 Task: Create new Company, with domain: 'moneygram.com' and type: 'Other'. Add new contact for this company, with mail Id: 'Sahana34Choudhury@moneygram.com', First Name: Sahana, Last name:  Choudhury, Job Title: 'Accountant', Phone Number: '(312) 555-7892'. Change life cycle stage to  Lead and lead status to  Open. Logged in from softage.5@softage.net
Action: Mouse moved to (84, 47)
Screenshot: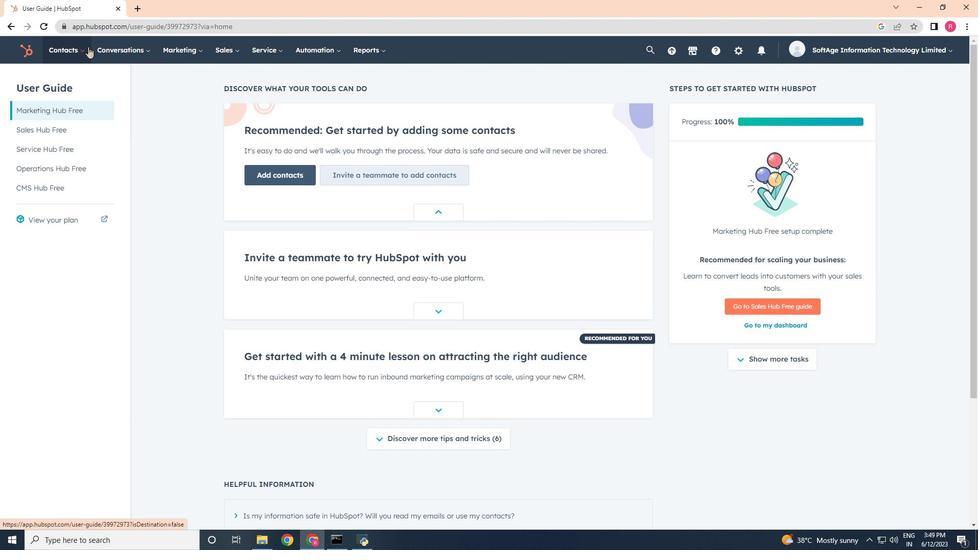 
Action: Mouse pressed left at (84, 47)
Screenshot: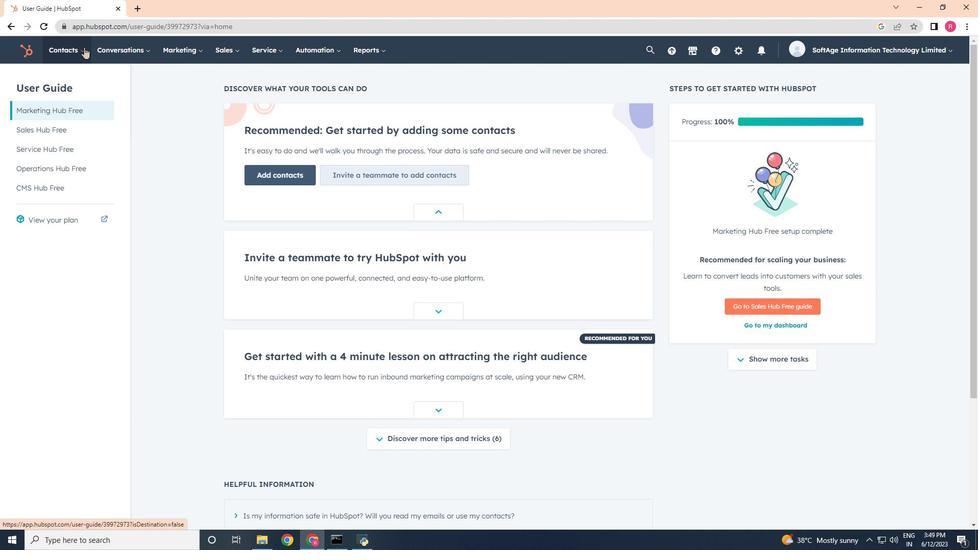 
Action: Mouse moved to (92, 98)
Screenshot: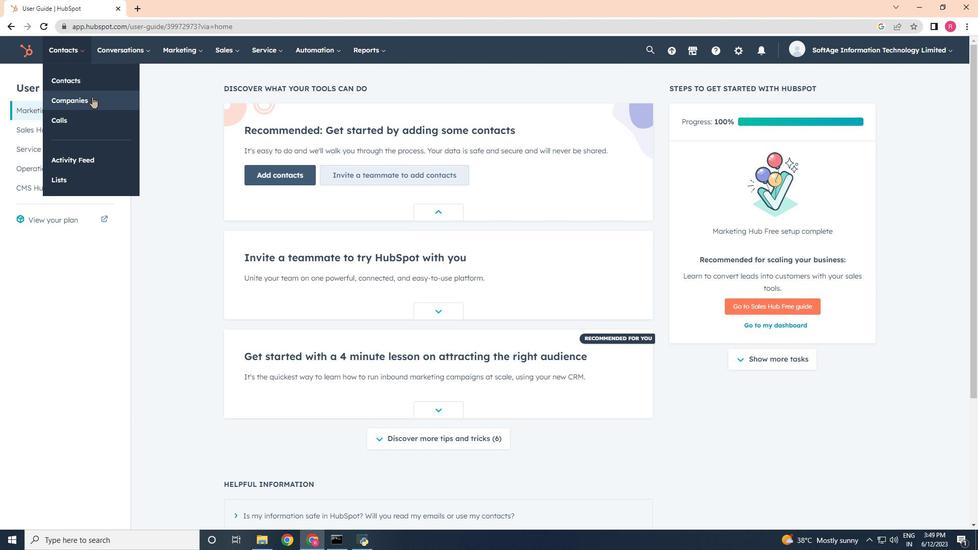 
Action: Mouse pressed left at (92, 98)
Screenshot: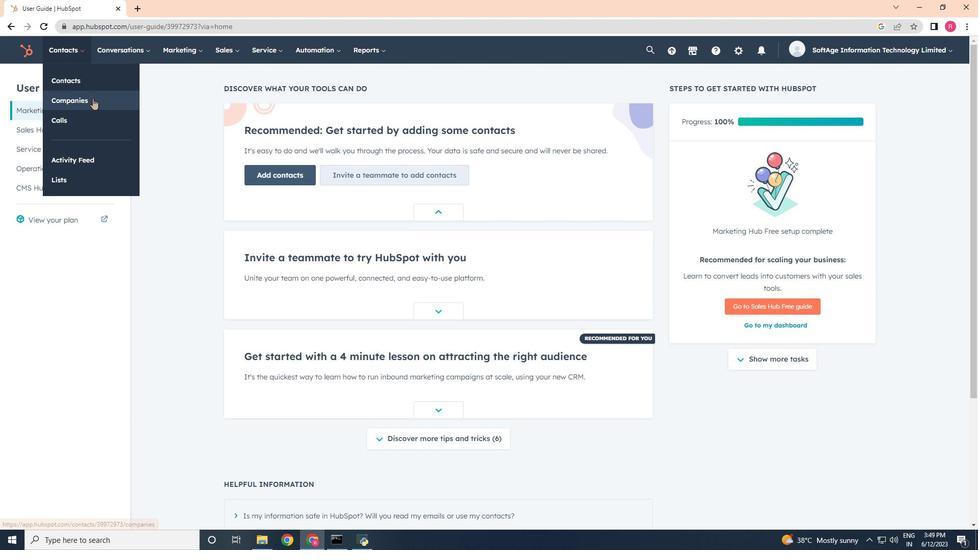 
Action: Mouse moved to (908, 84)
Screenshot: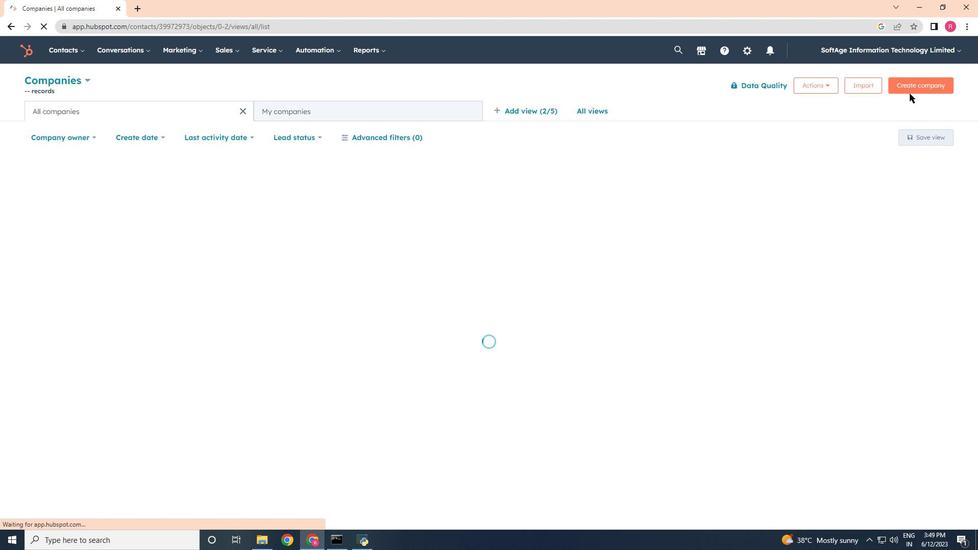 
Action: Mouse pressed left at (908, 84)
Screenshot: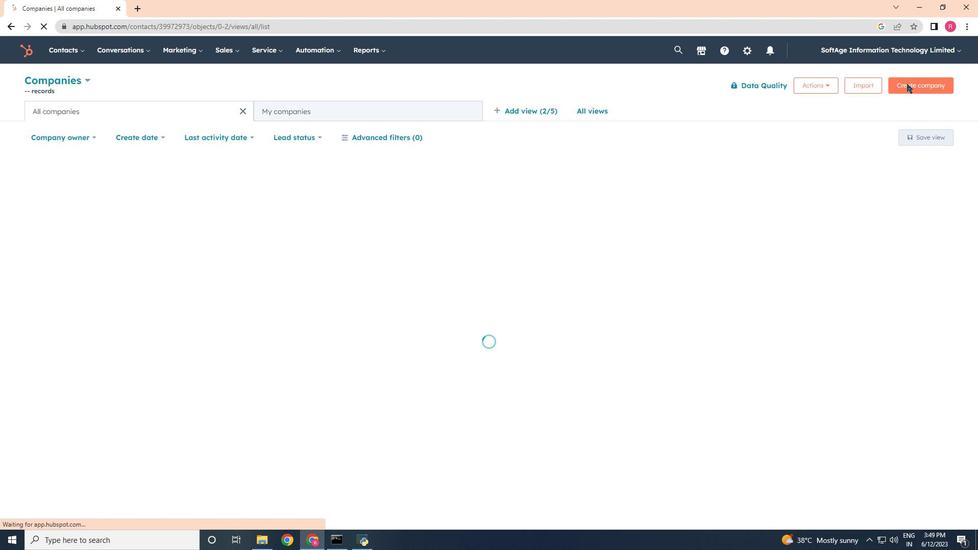 
Action: Mouse moved to (918, 84)
Screenshot: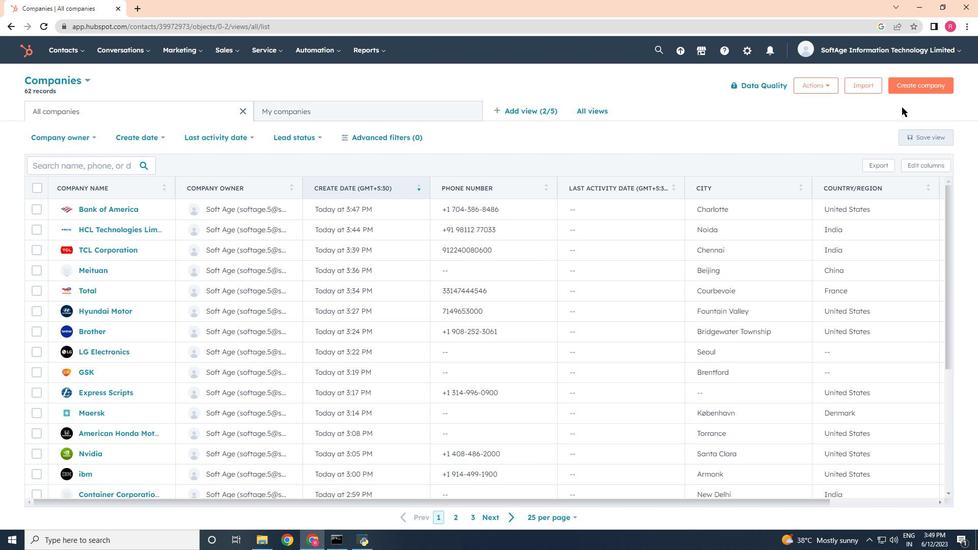 
Action: Mouse pressed left at (918, 84)
Screenshot: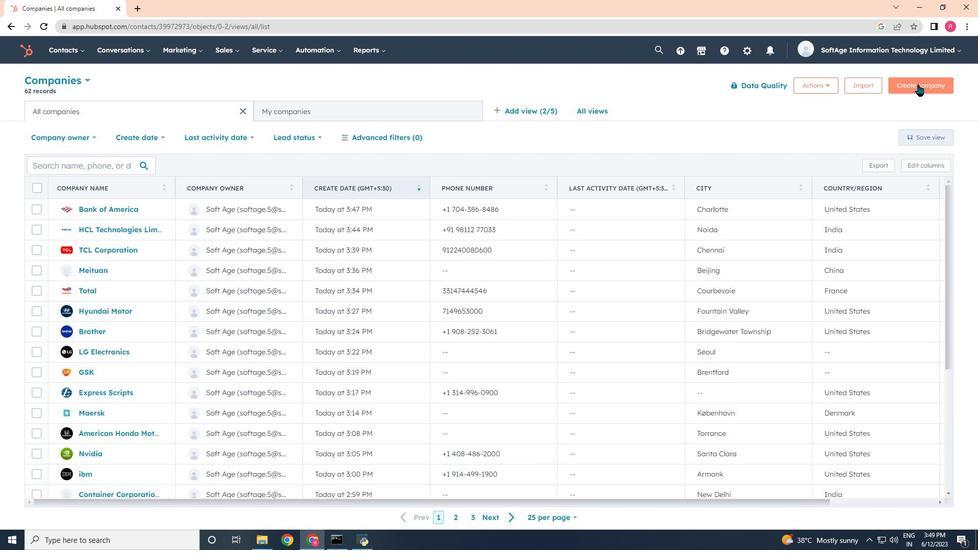 
Action: Mouse moved to (761, 127)
Screenshot: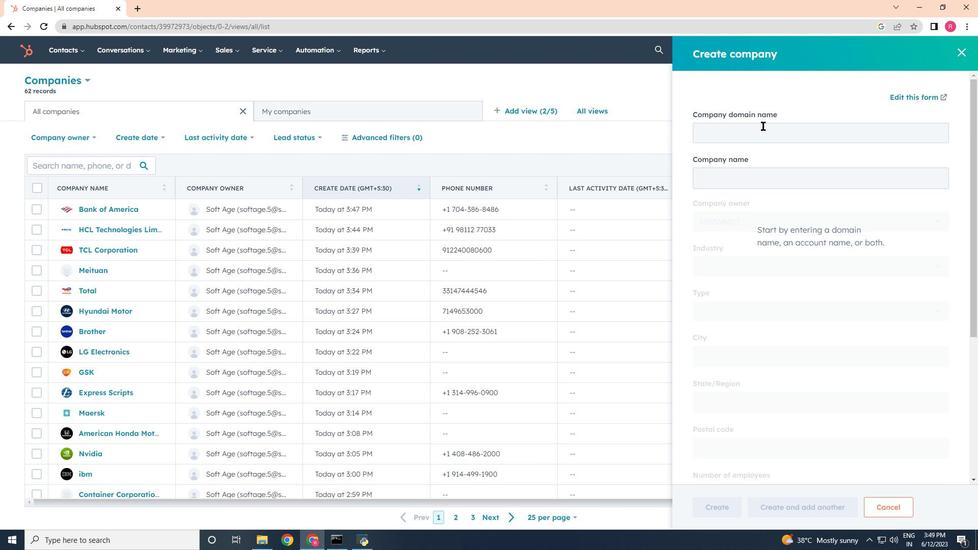 
Action: Mouse pressed left at (761, 127)
Screenshot: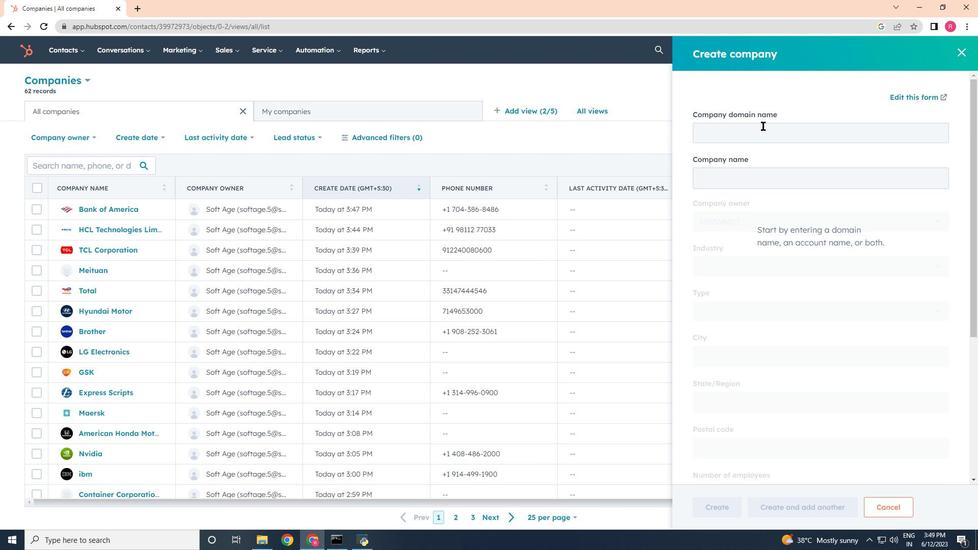 
Action: Mouse moved to (760, 127)
Screenshot: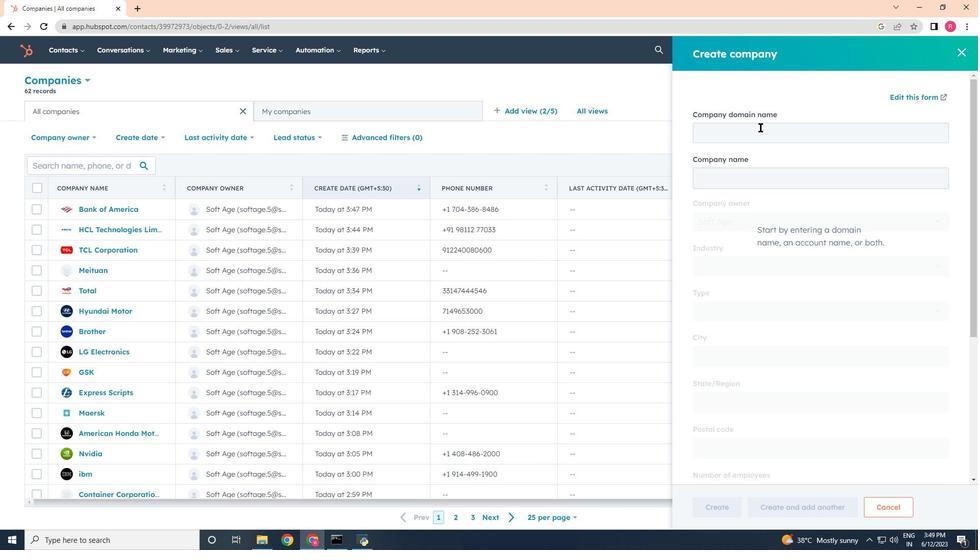 
Action: Key pressed moneygram.com
Screenshot: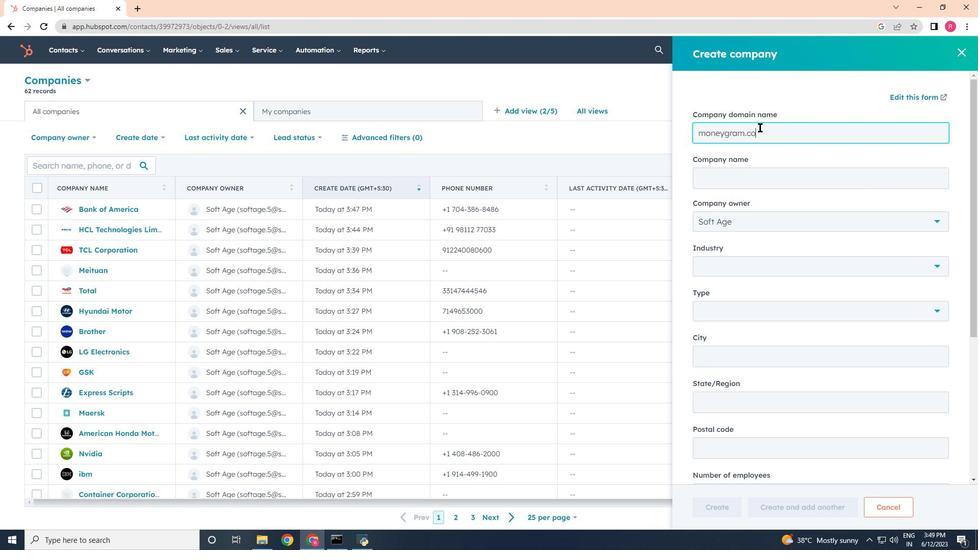 
Action: Mouse moved to (742, 309)
Screenshot: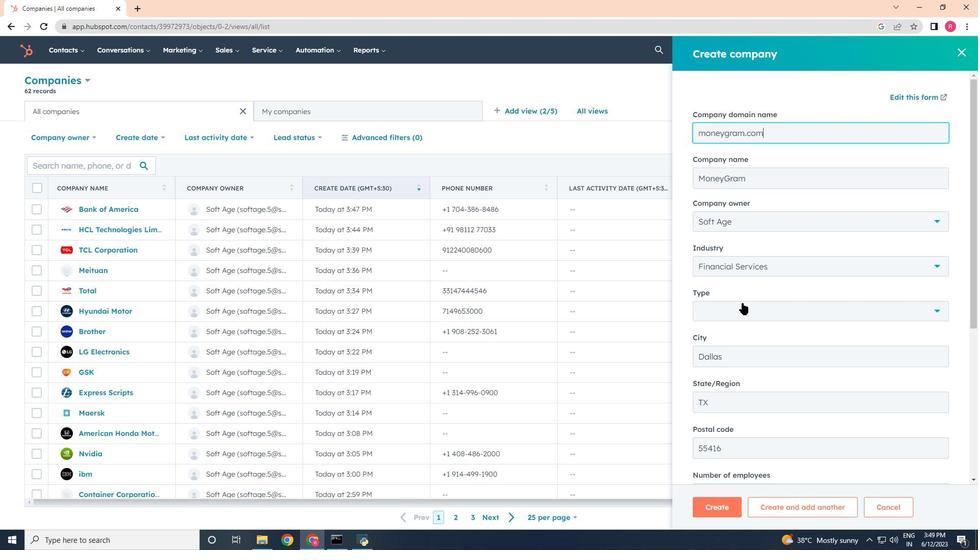 
Action: Mouse pressed left at (742, 309)
Screenshot: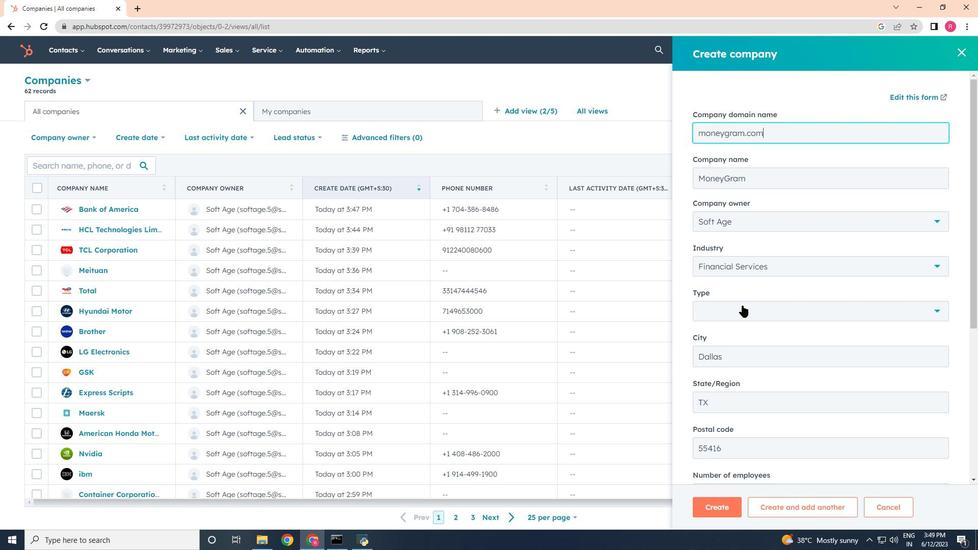 
Action: Mouse moved to (732, 433)
Screenshot: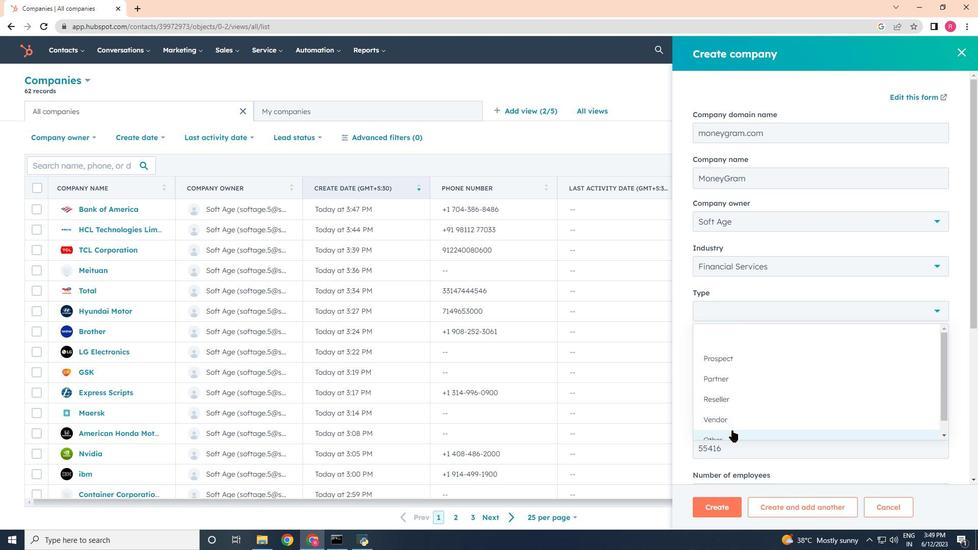
Action: Mouse pressed left at (732, 433)
Screenshot: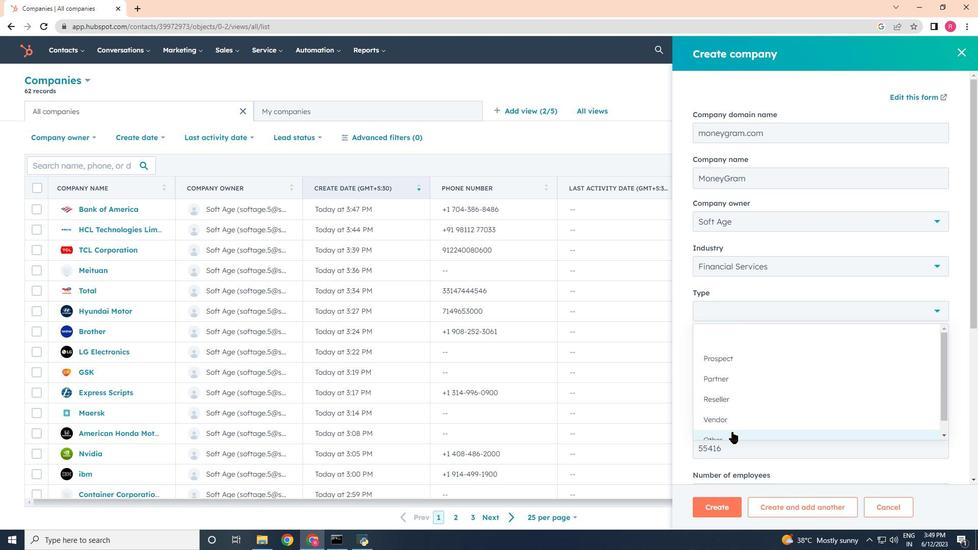 
Action: Mouse moved to (743, 374)
Screenshot: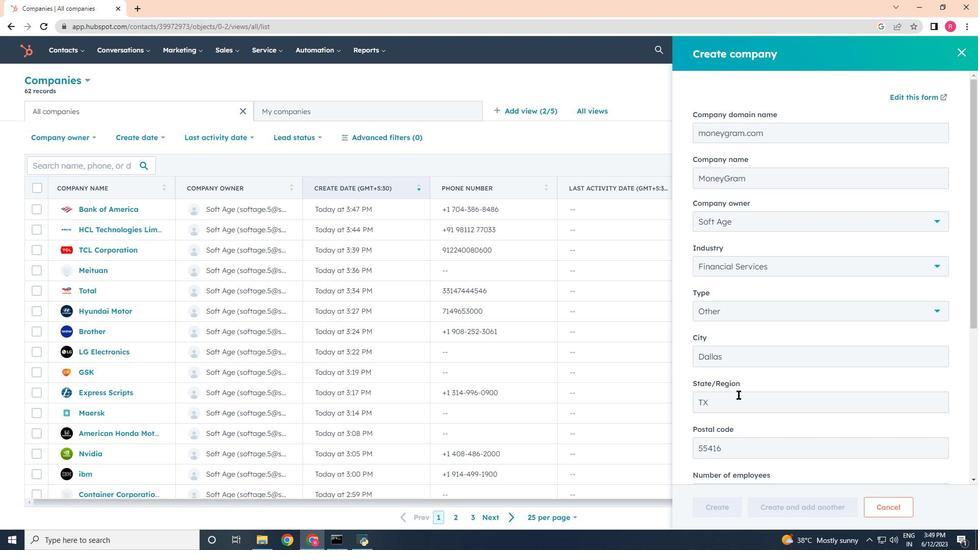 
Action: Mouse scrolled (743, 374) with delta (0, 0)
Screenshot: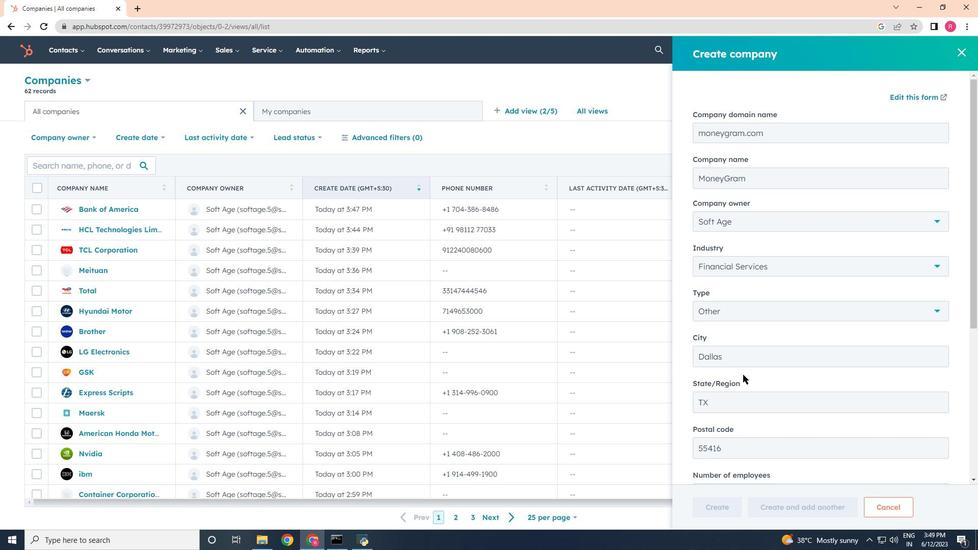 
Action: Mouse scrolled (743, 374) with delta (0, 0)
Screenshot: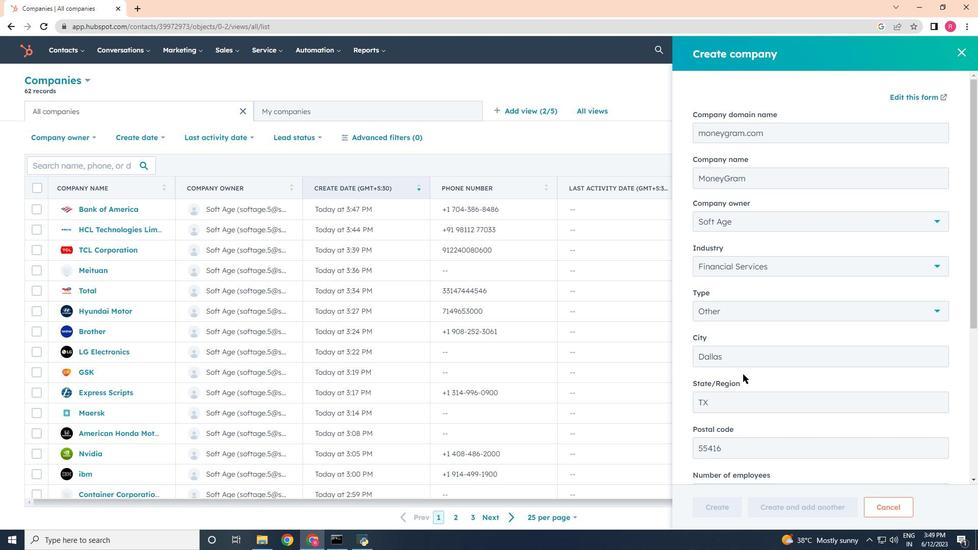 
Action: Mouse scrolled (743, 374) with delta (0, 0)
Screenshot: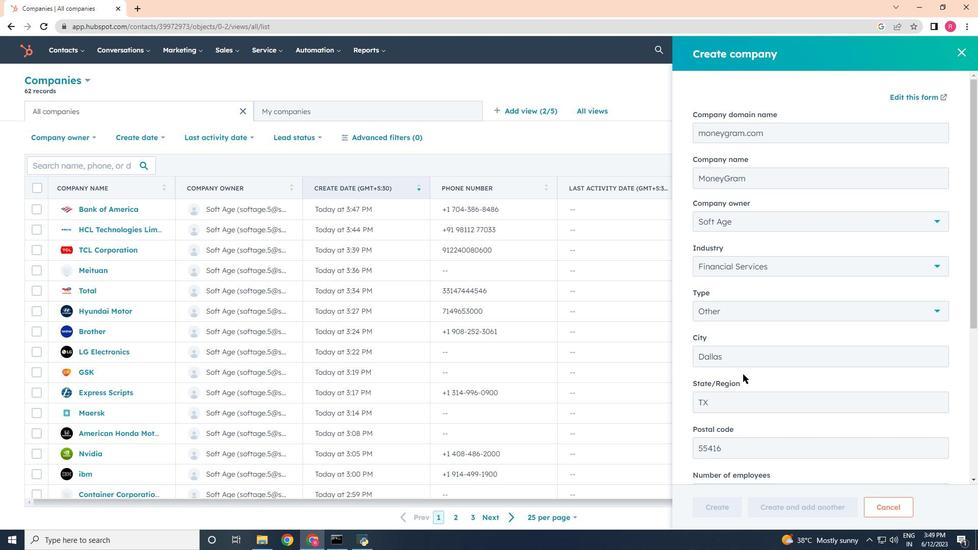 
Action: Mouse scrolled (743, 374) with delta (0, 0)
Screenshot: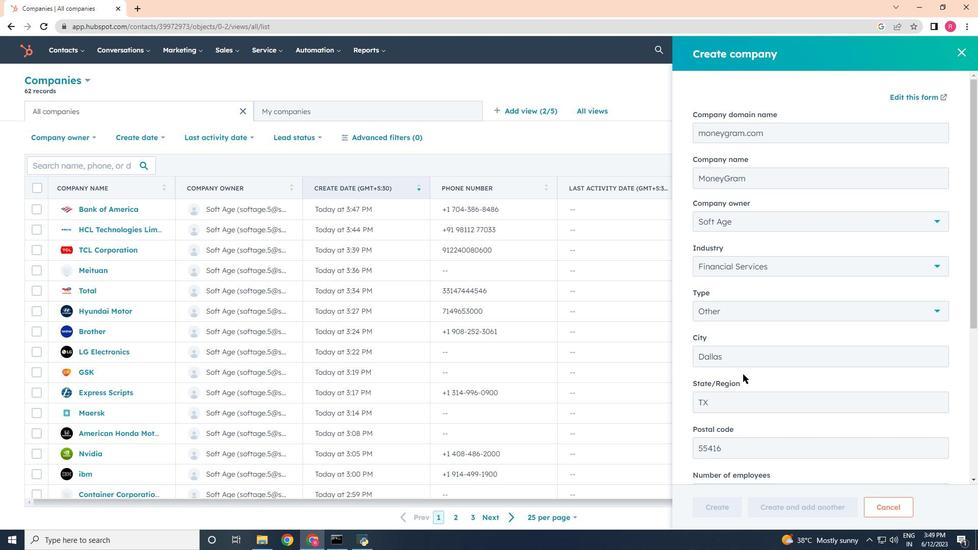 
Action: Mouse scrolled (743, 374) with delta (0, 0)
Screenshot: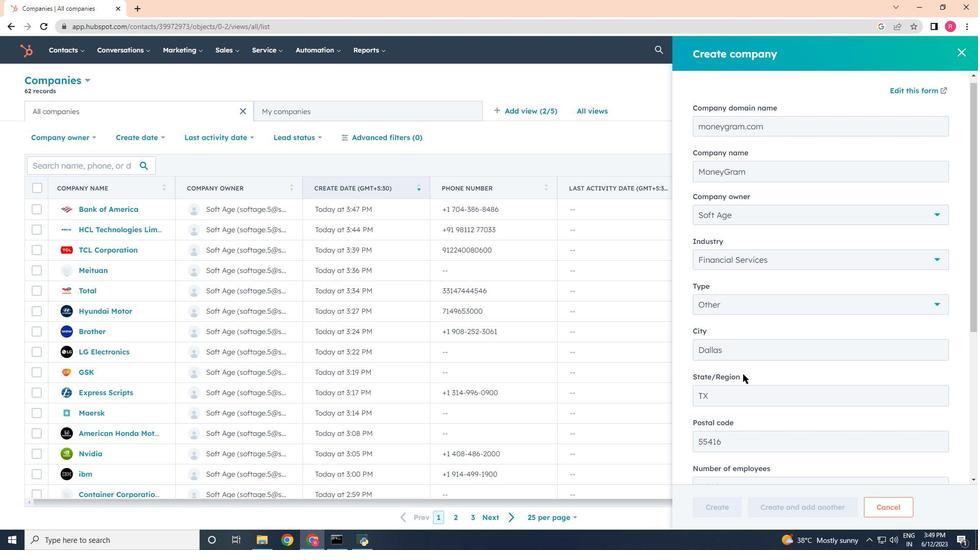 
Action: Mouse scrolled (743, 374) with delta (0, 0)
Screenshot: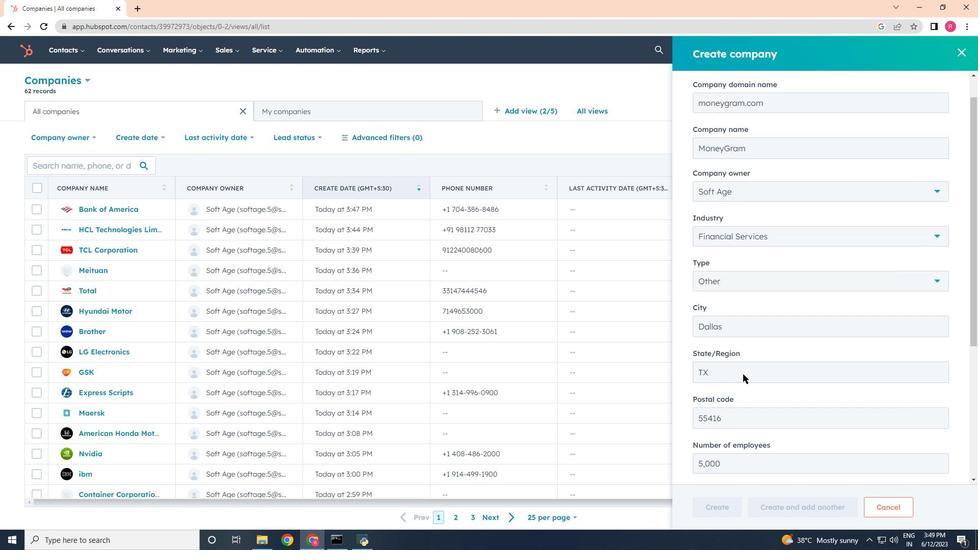 
Action: Mouse moved to (778, 474)
Screenshot: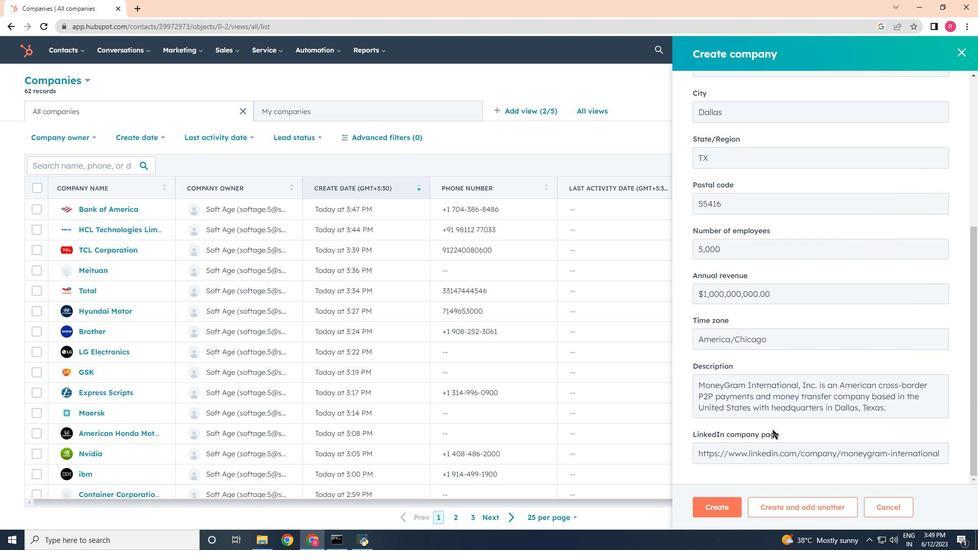 
Action: Mouse scrolled (778, 474) with delta (0, 0)
Screenshot: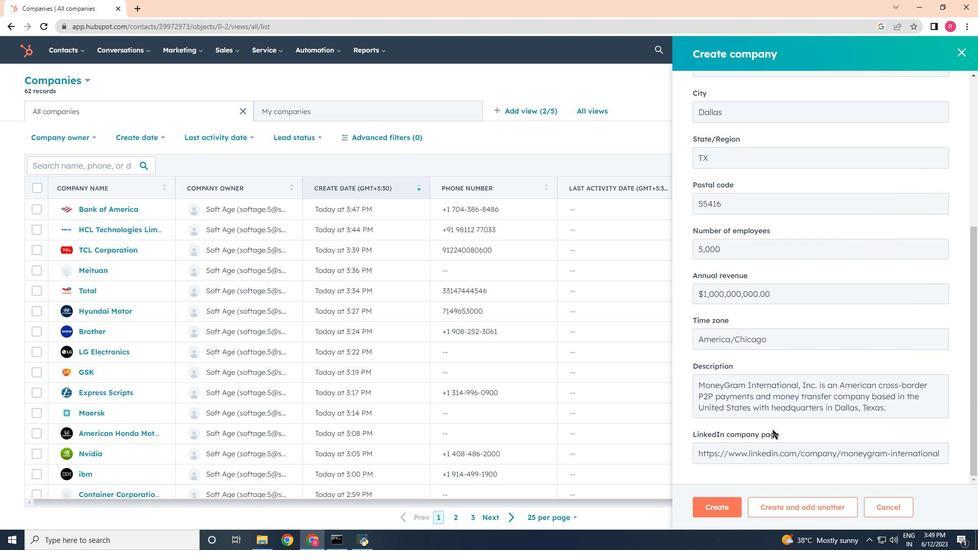 
Action: Mouse moved to (774, 474)
Screenshot: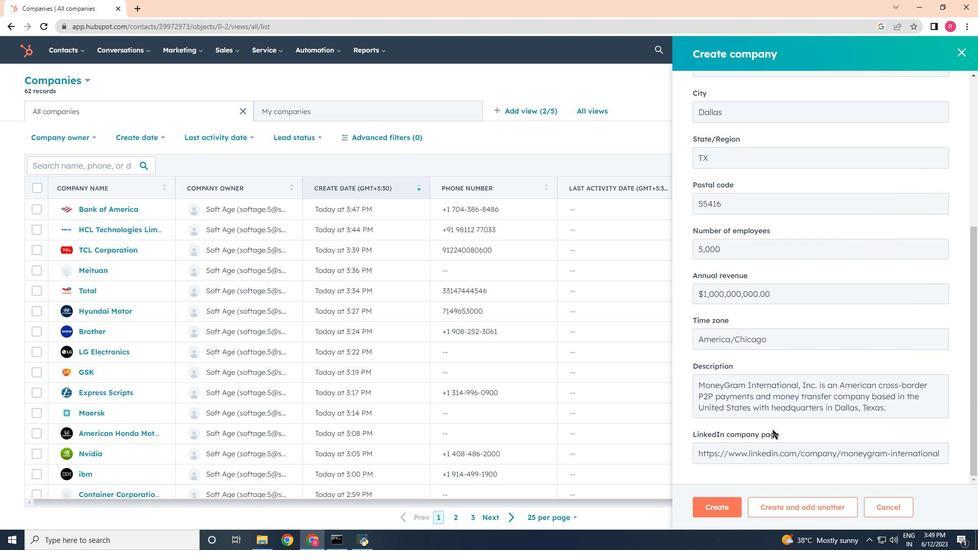 
Action: Mouse scrolled (774, 474) with delta (0, 0)
Screenshot: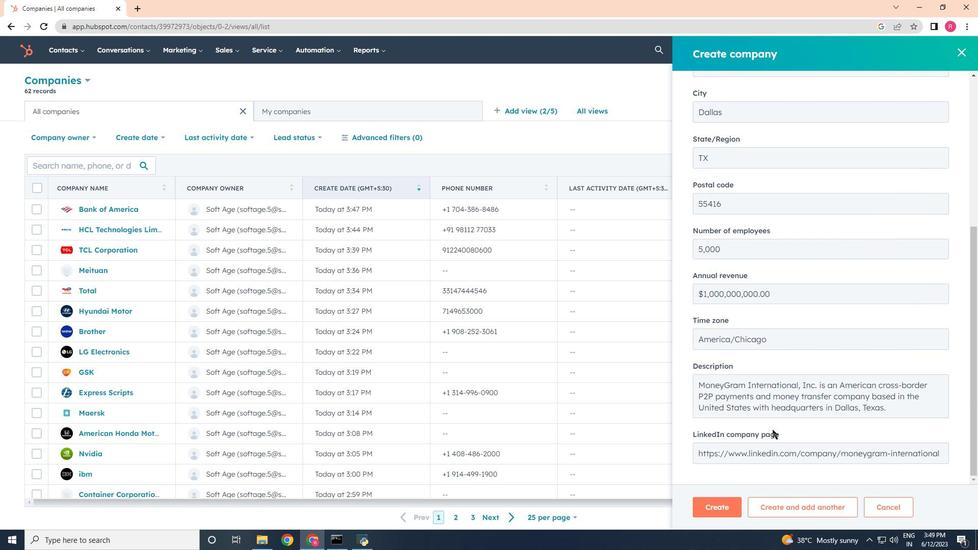 
Action: Mouse moved to (773, 474)
Screenshot: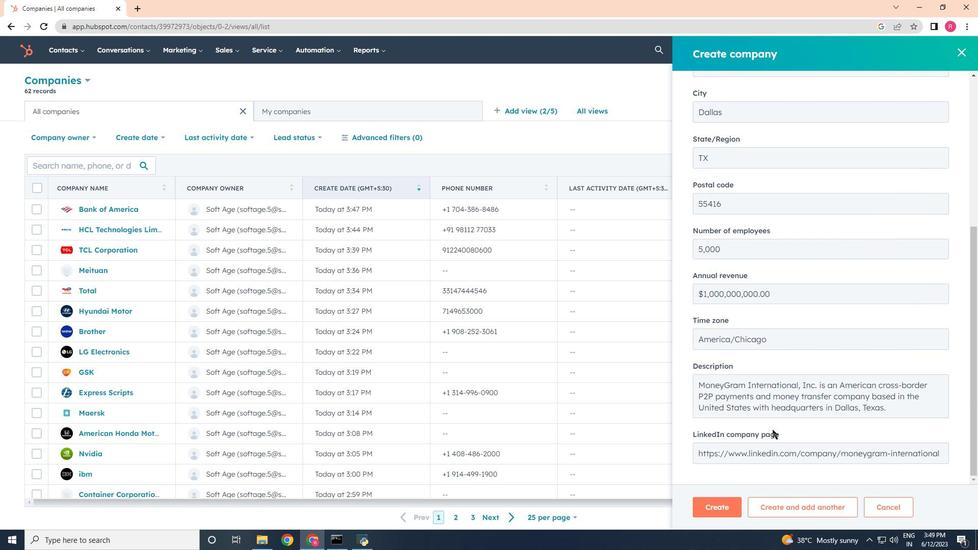 
Action: Mouse scrolled (773, 474) with delta (0, 0)
Screenshot: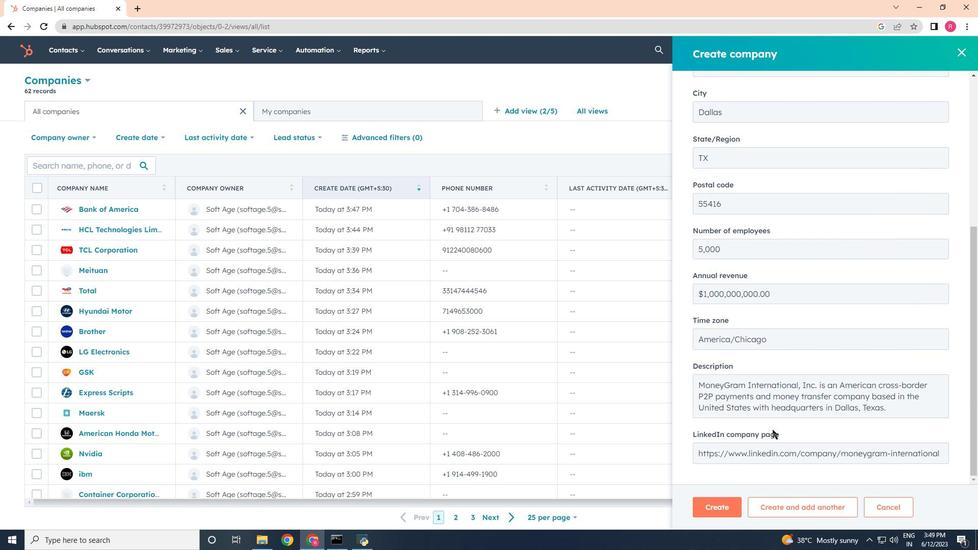 
Action: Mouse moved to (770, 475)
Screenshot: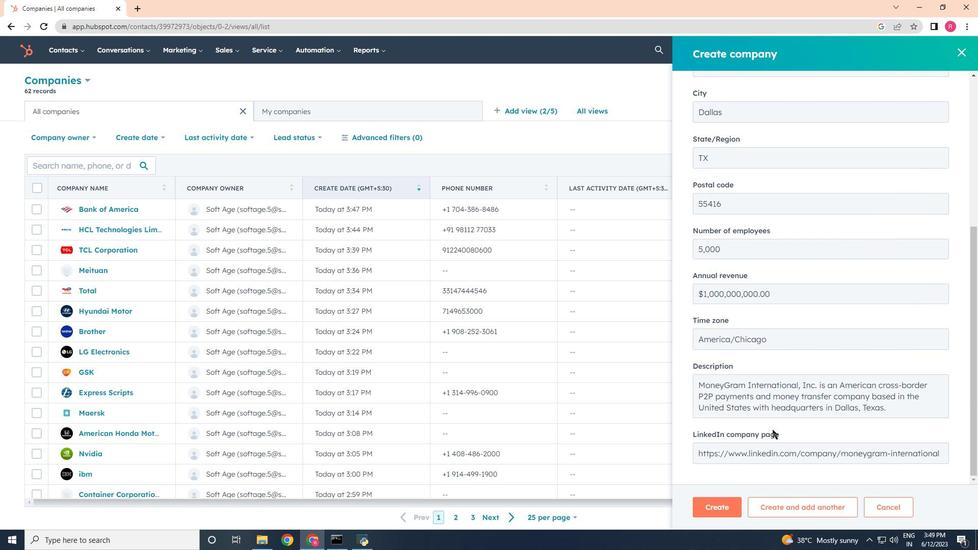 
Action: Mouse scrolled (770, 474) with delta (0, 0)
Screenshot: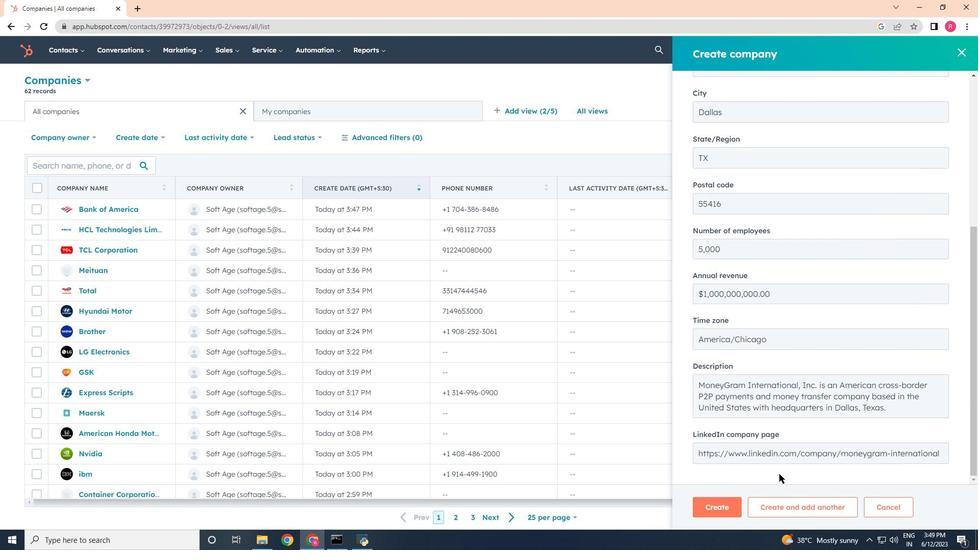 
Action: Mouse moved to (709, 510)
Screenshot: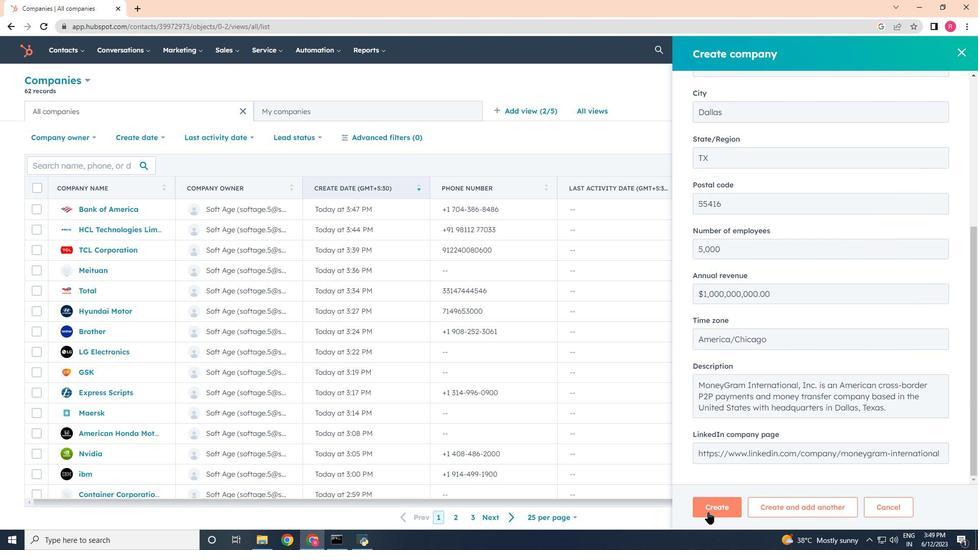 
Action: Mouse pressed left at (709, 510)
Screenshot: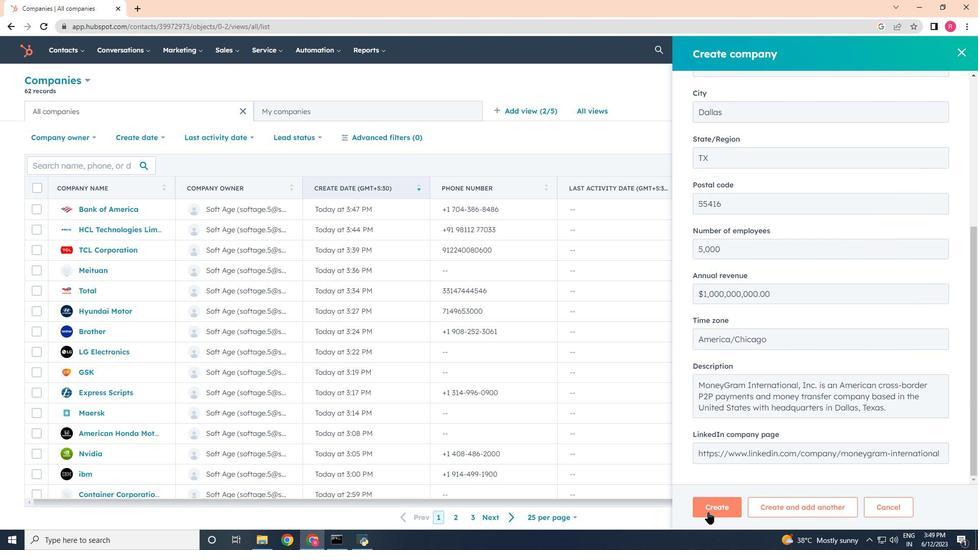 
Action: Mouse moved to (693, 331)
Screenshot: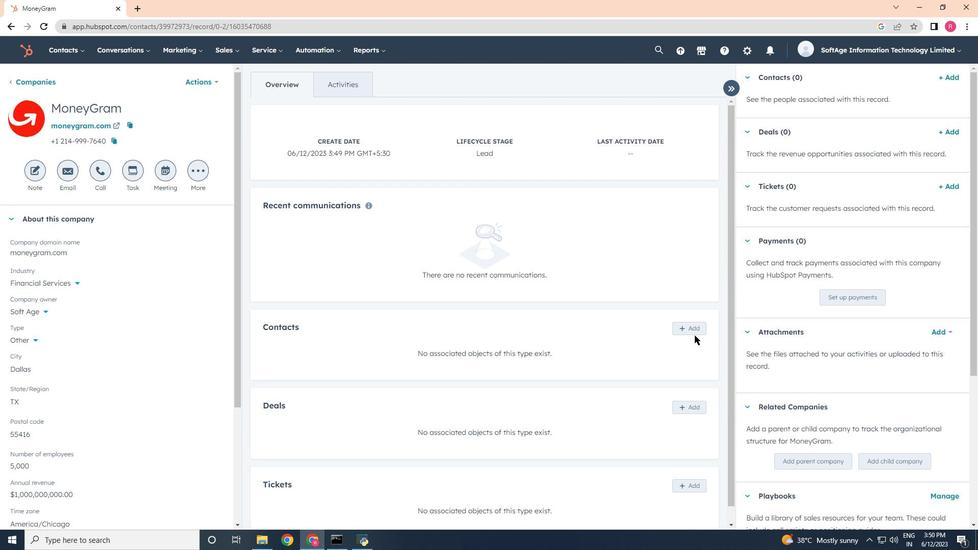 
Action: Mouse pressed left at (693, 331)
Screenshot: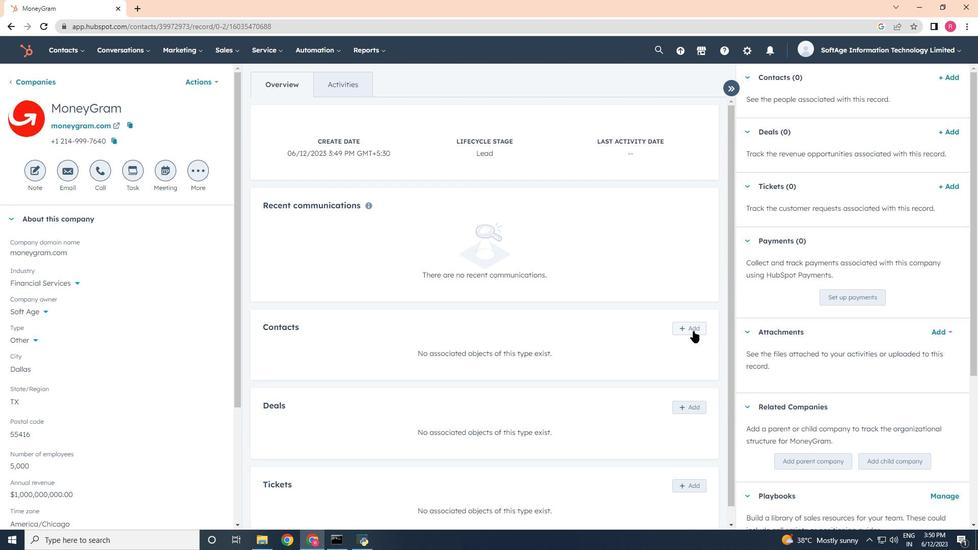 
Action: Mouse moved to (747, 115)
Screenshot: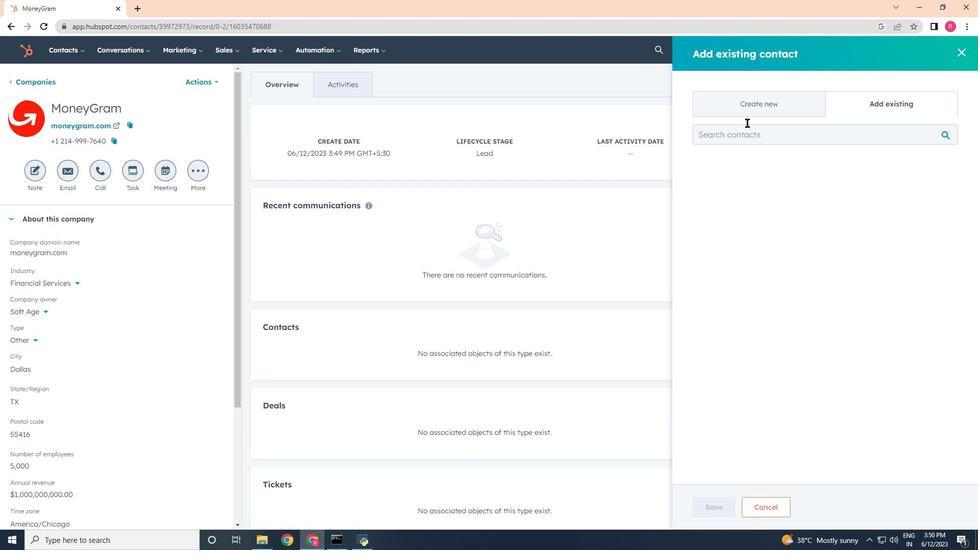 
Action: Mouse pressed left at (747, 115)
Screenshot: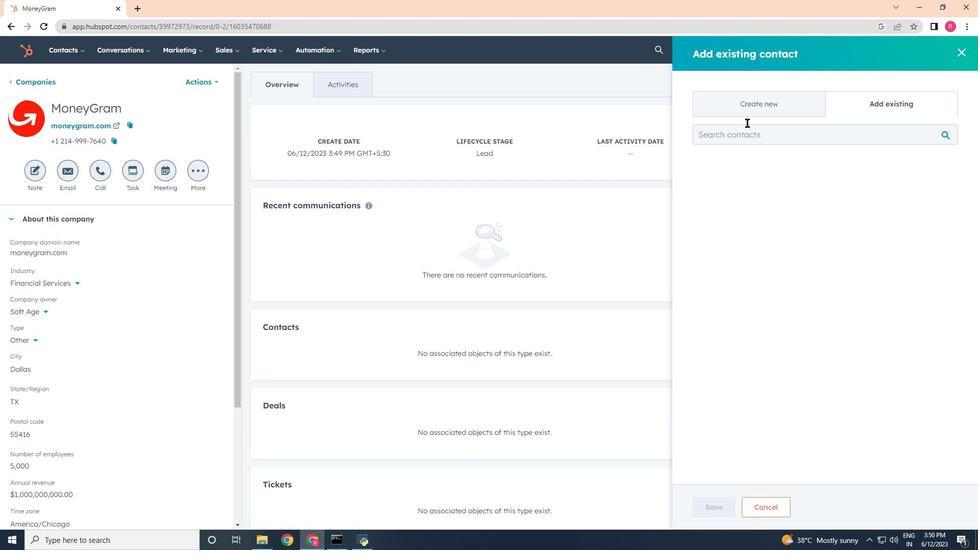 
Action: Mouse moved to (752, 172)
Screenshot: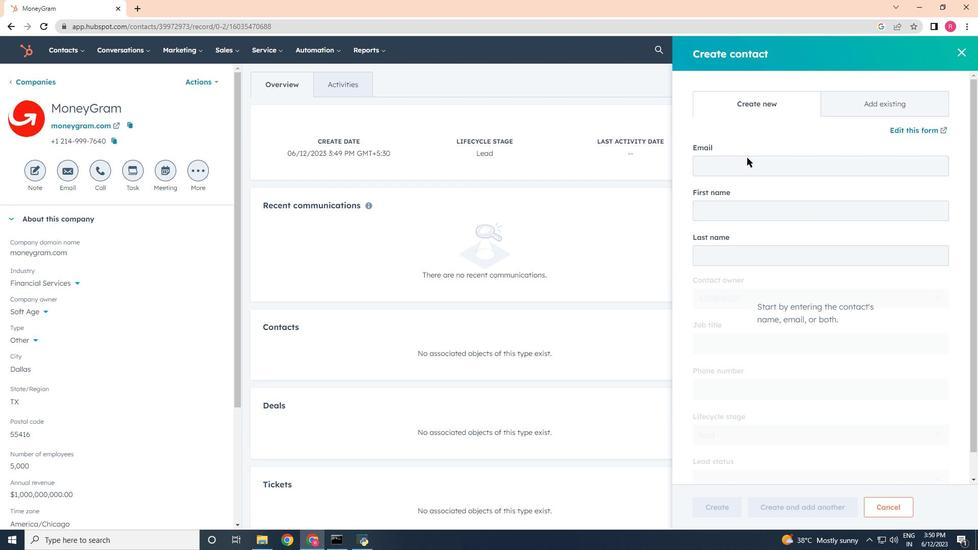 
Action: Mouse pressed left at (752, 172)
Screenshot: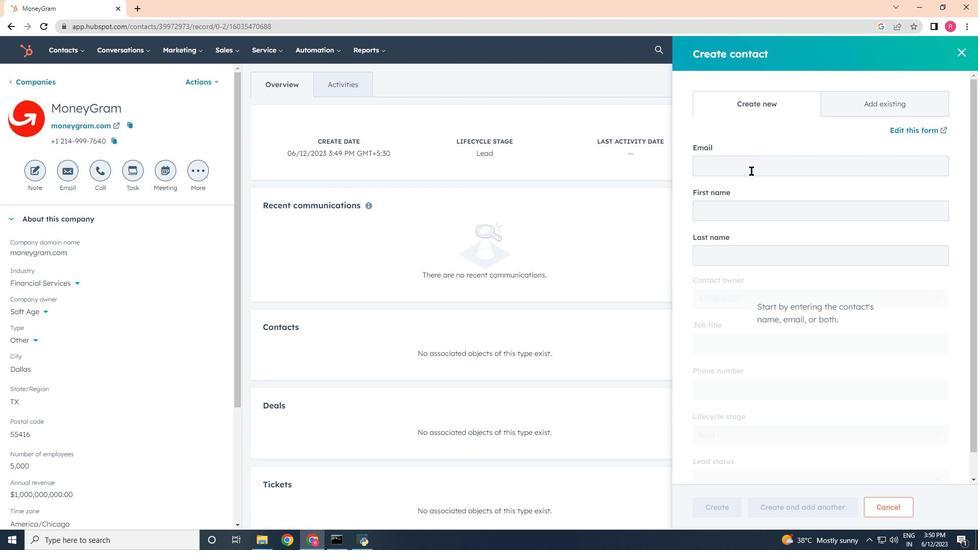 
Action: Key pressed <Key.shift>Shana<Key.backspace><Key.backspace><Key.backspace><Key.backspace>ahana34<Key.shift>Choudhury<Key.shift>@moneygram,<Key.backspace>.com
Screenshot: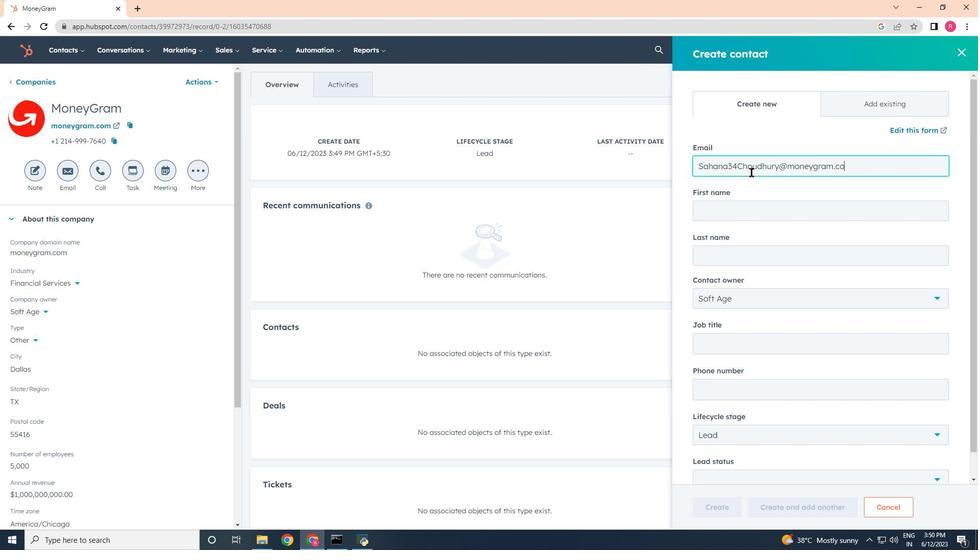 
Action: Mouse moved to (765, 215)
Screenshot: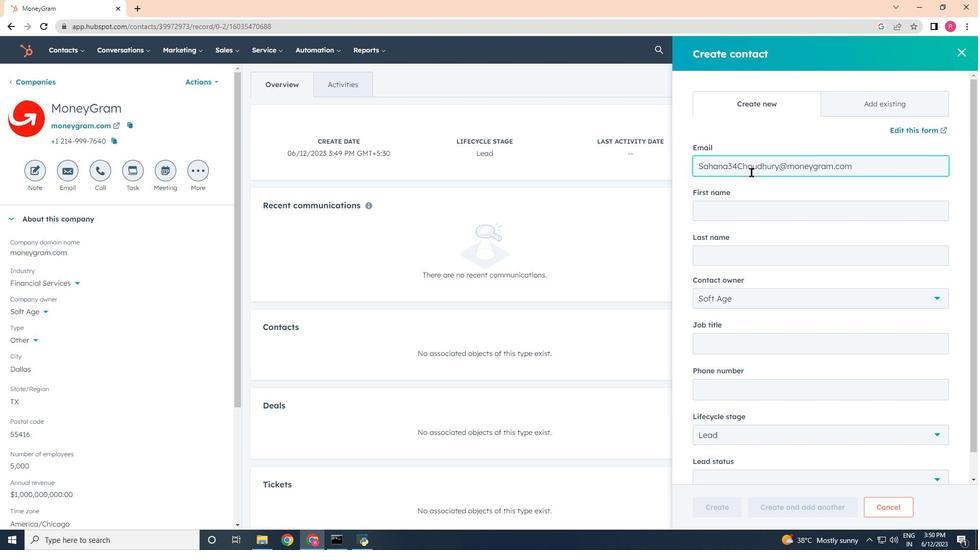 
Action: Mouse pressed left at (765, 215)
Screenshot: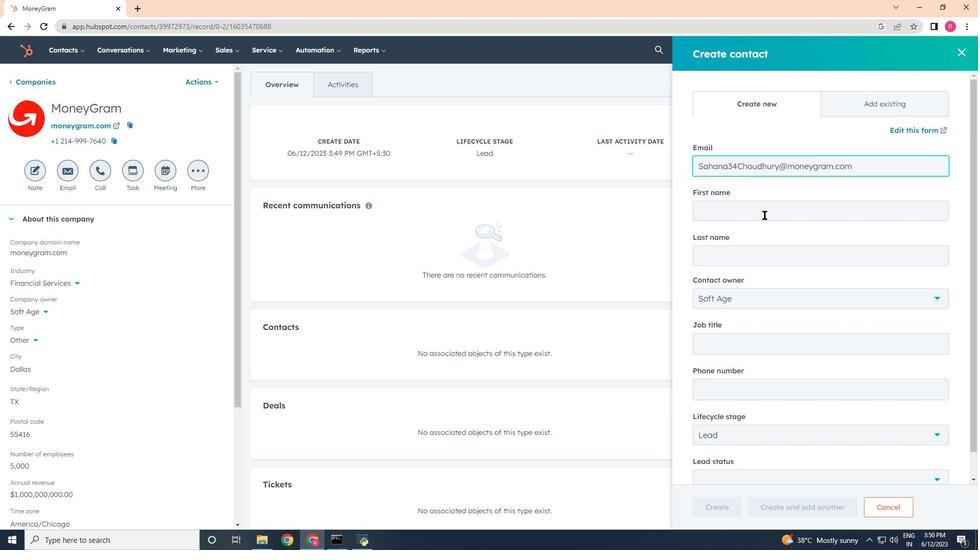 
Action: Mouse moved to (765, 215)
Screenshot: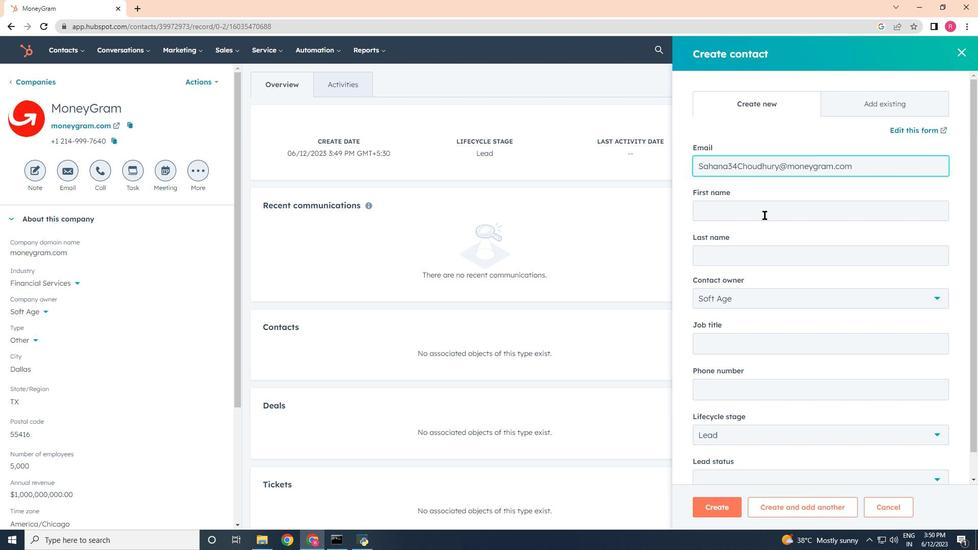 
Action: Key pressed <Key.shift>Sahaba<Key.backspace><Key.backspace>na<Key.tab><Key.shift><Key.shift><Key.shift>Choudhury
Screenshot: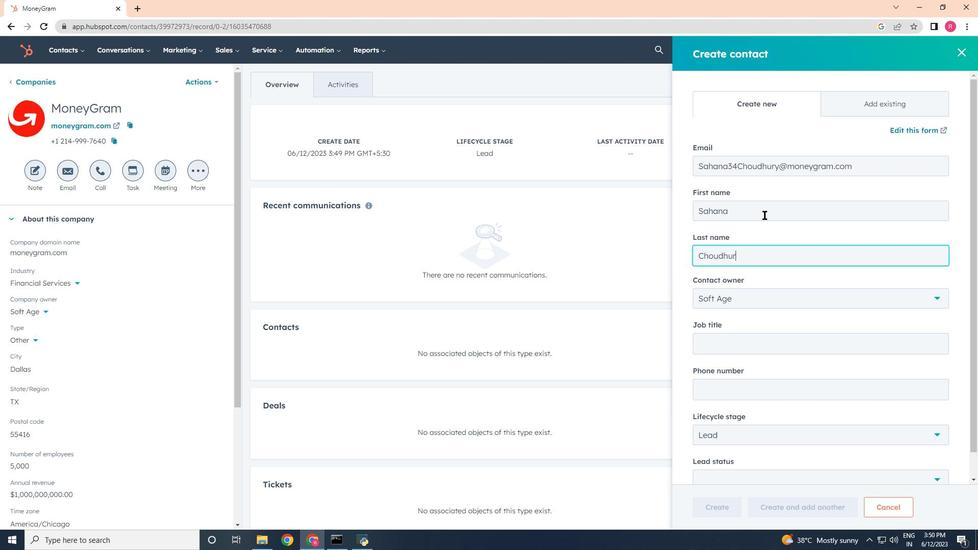 
Action: Mouse moved to (773, 347)
Screenshot: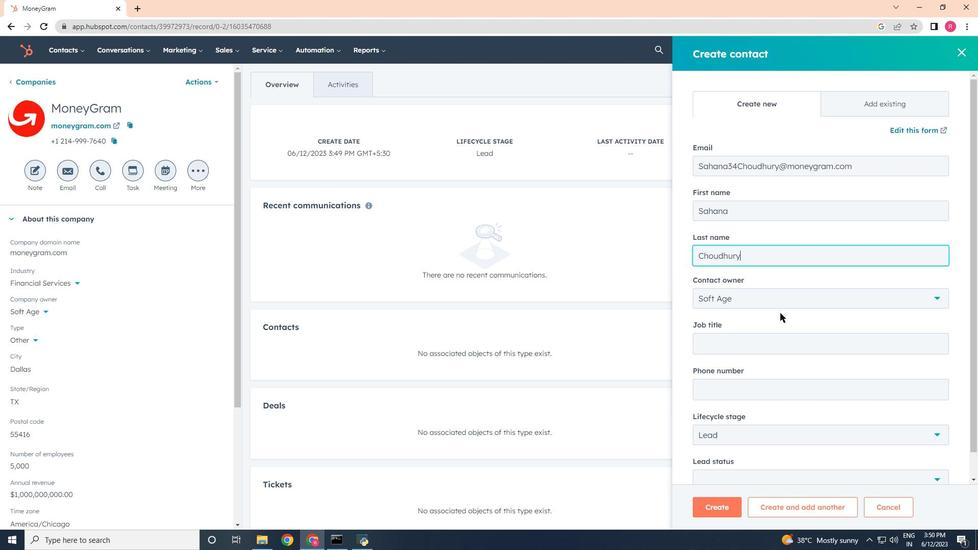 
Action: Mouse pressed left at (773, 347)
Screenshot: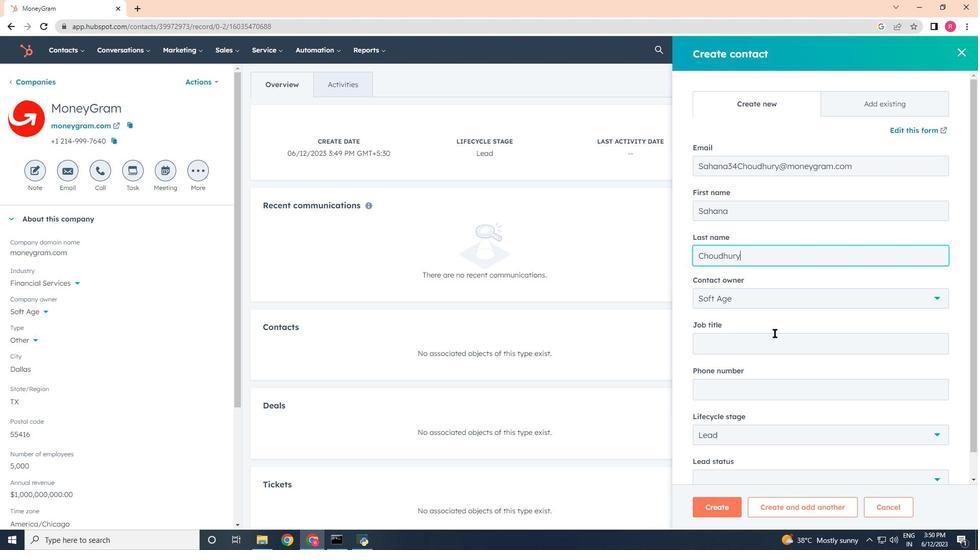 
Action: Mouse moved to (768, 349)
Screenshot: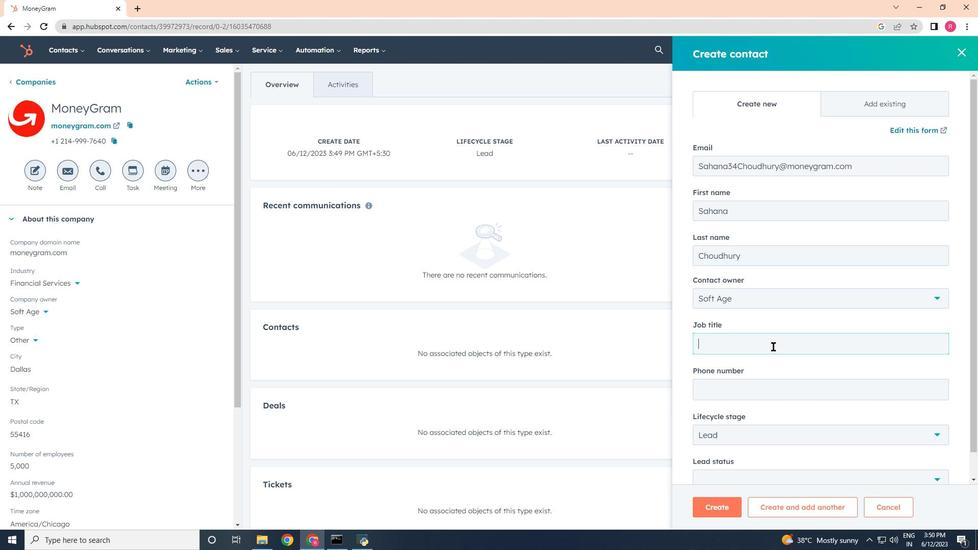 
Action: Key pressed <Key.shift>Accountant<Key.tab>
Screenshot: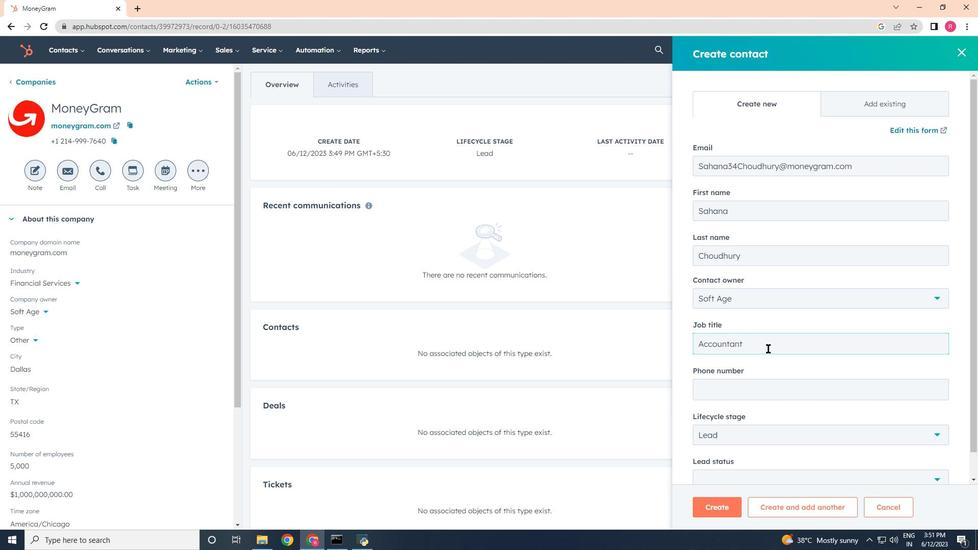 
Action: Mouse moved to (781, 347)
Screenshot: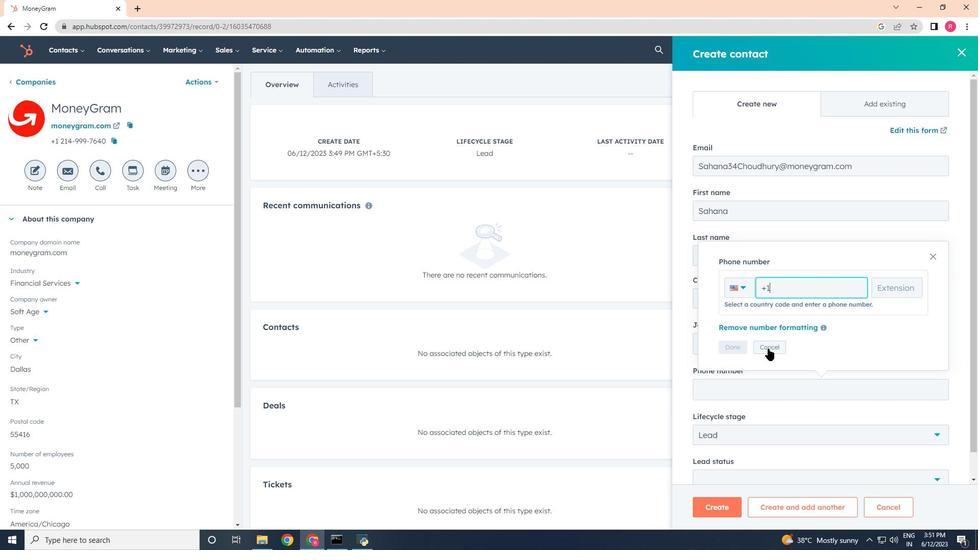 
Action: Key pressed 3125557892
Screenshot: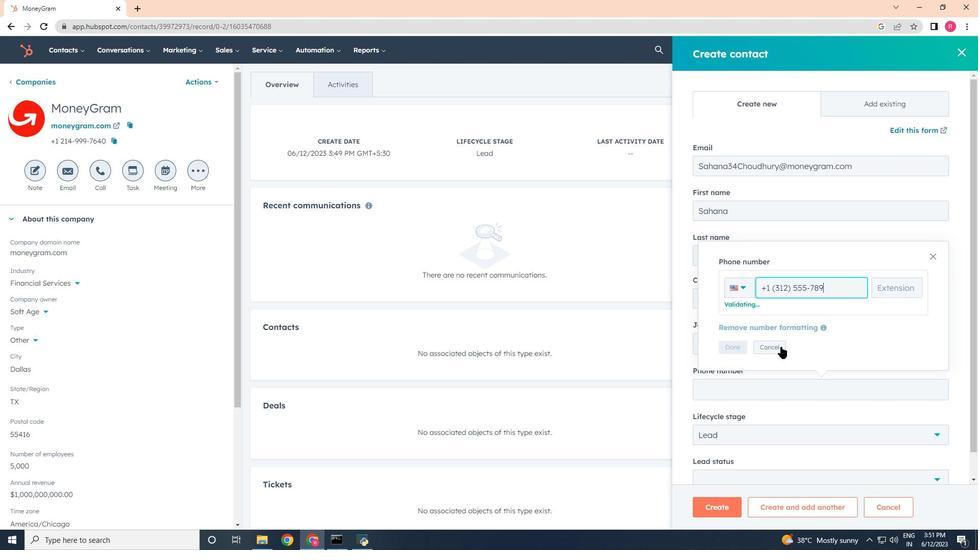 
Action: Mouse moved to (722, 348)
Screenshot: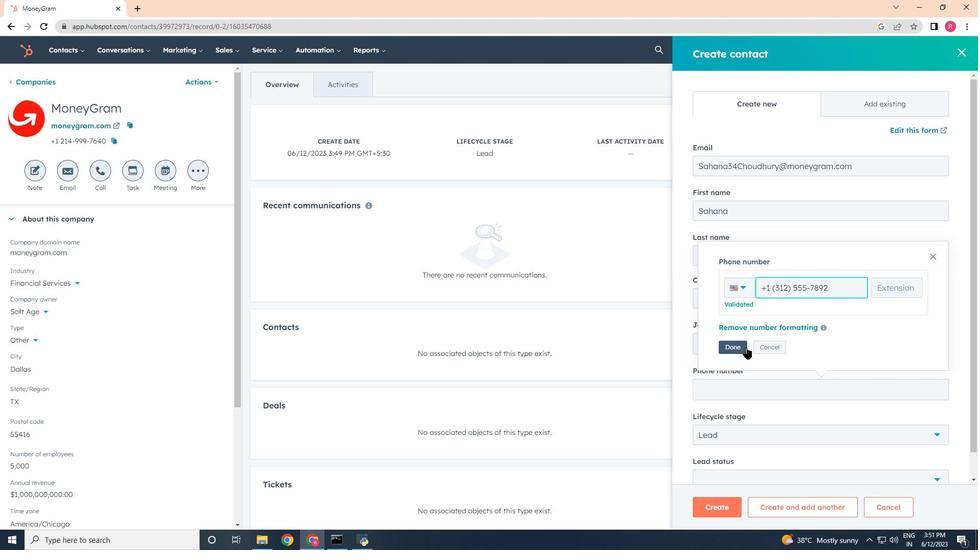 
Action: Mouse pressed left at (722, 348)
Screenshot: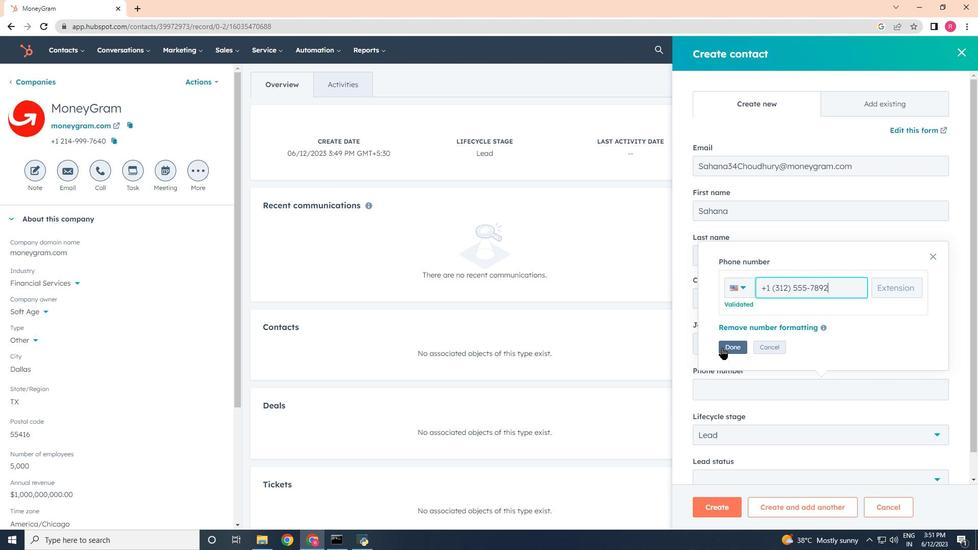 
Action: Mouse moved to (745, 433)
Screenshot: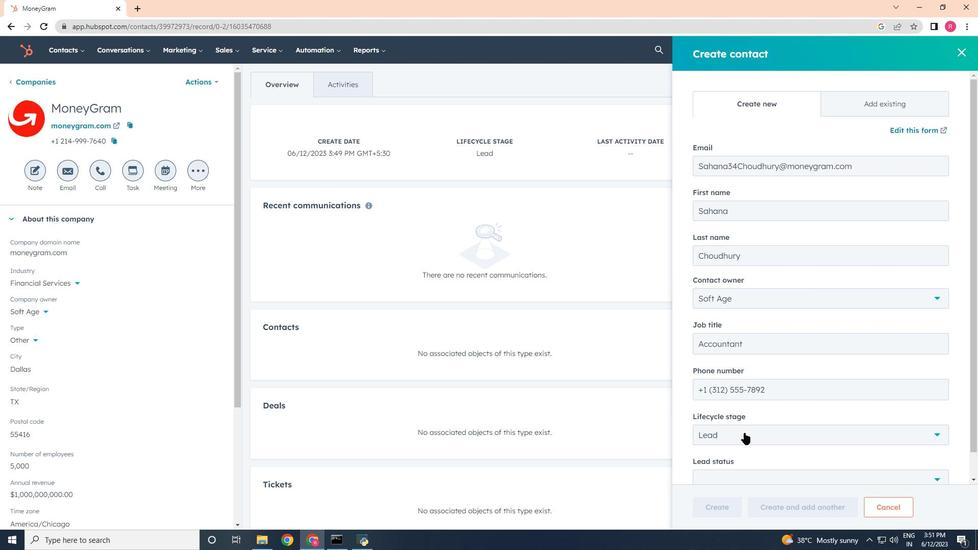
Action: Mouse pressed left at (745, 433)
Screenshot: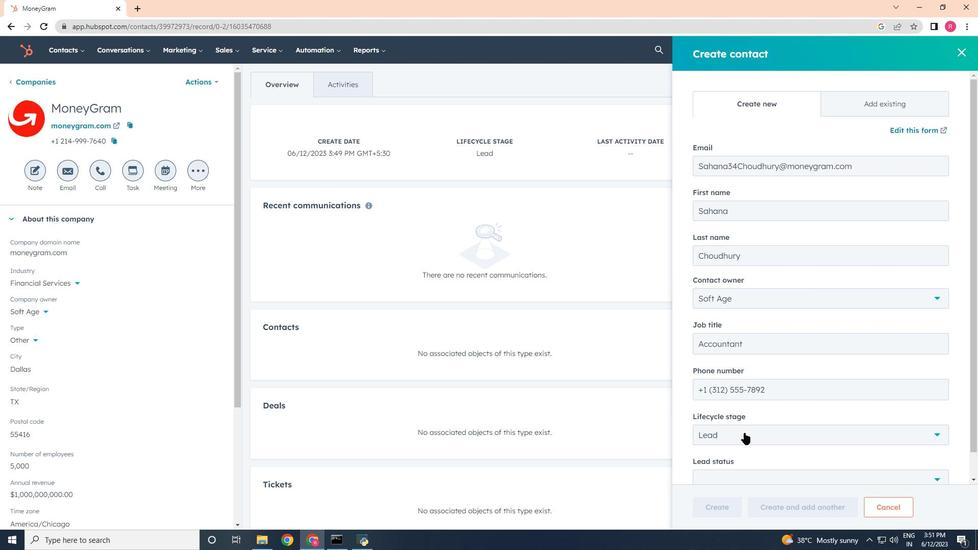 
Action: Mouse moved to (727, 348)
Screenshot: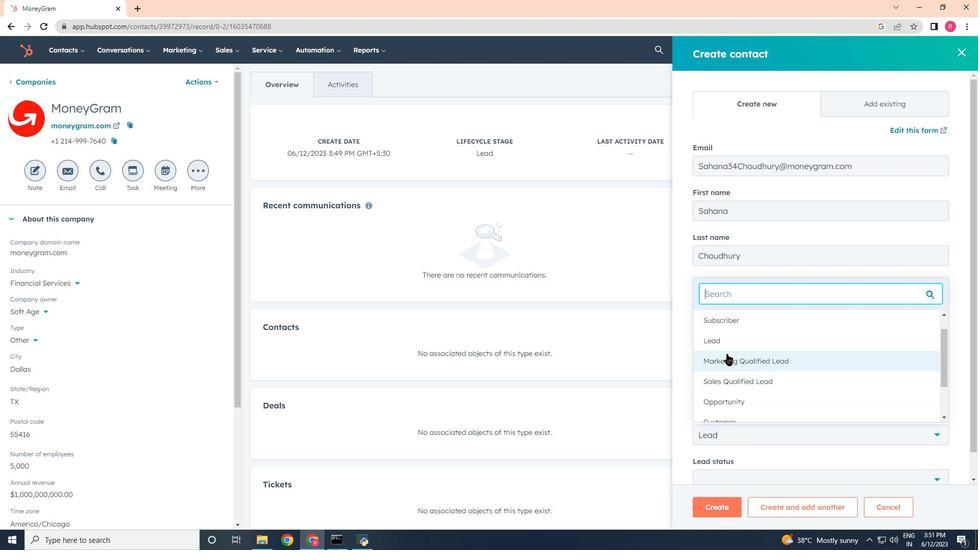 
Action: Mouse pressed left at (727, 348)
Screenshot: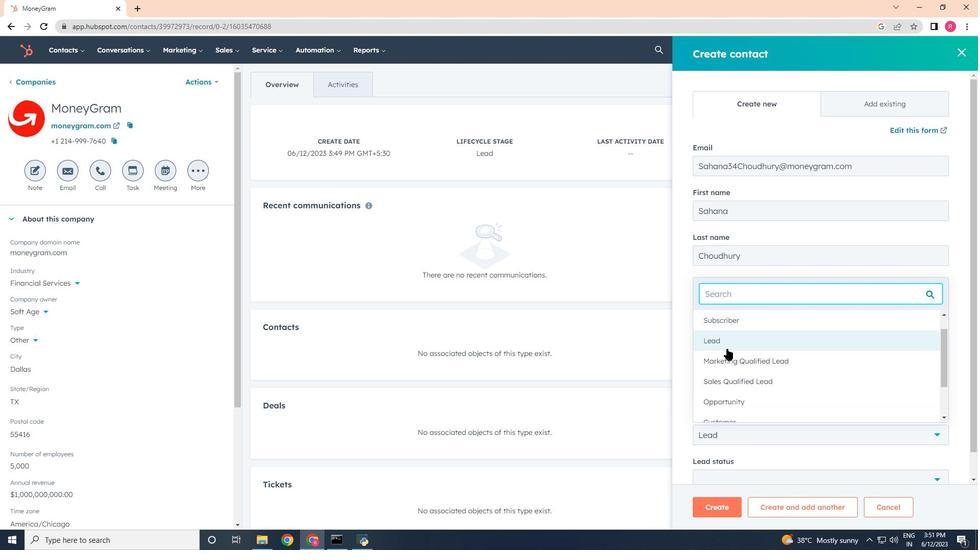 
Action: Mouse moved to (749, 415)
Screenshot: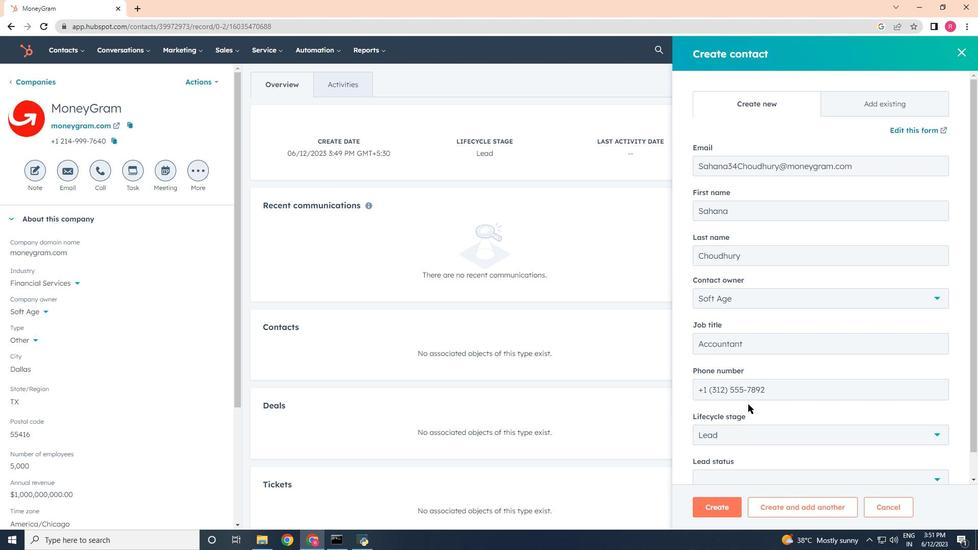 
Action: Mouse scrolled (749, 413) with delta (0, 0)
Screenshot: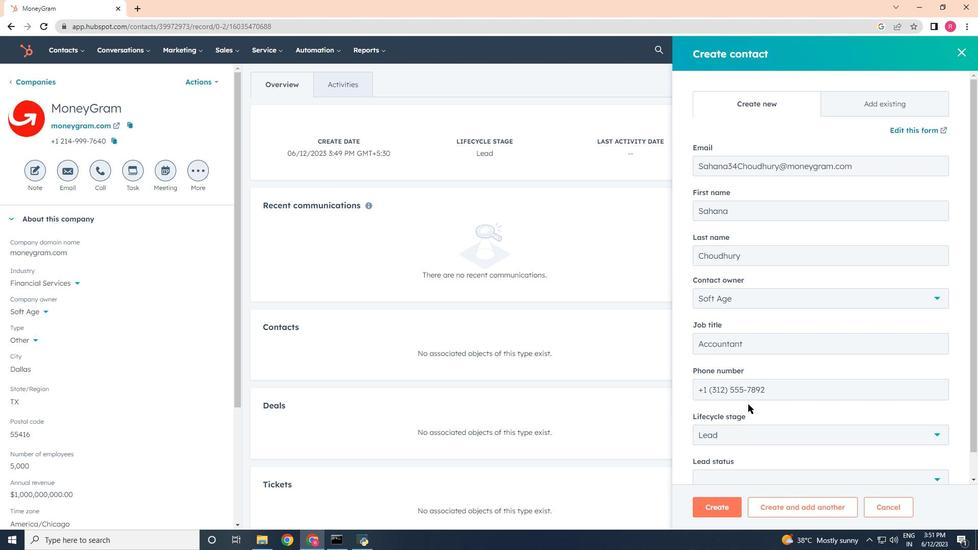 
Action: Mouse scrolled (749, 415) with delta (0, 0)
Screenshot: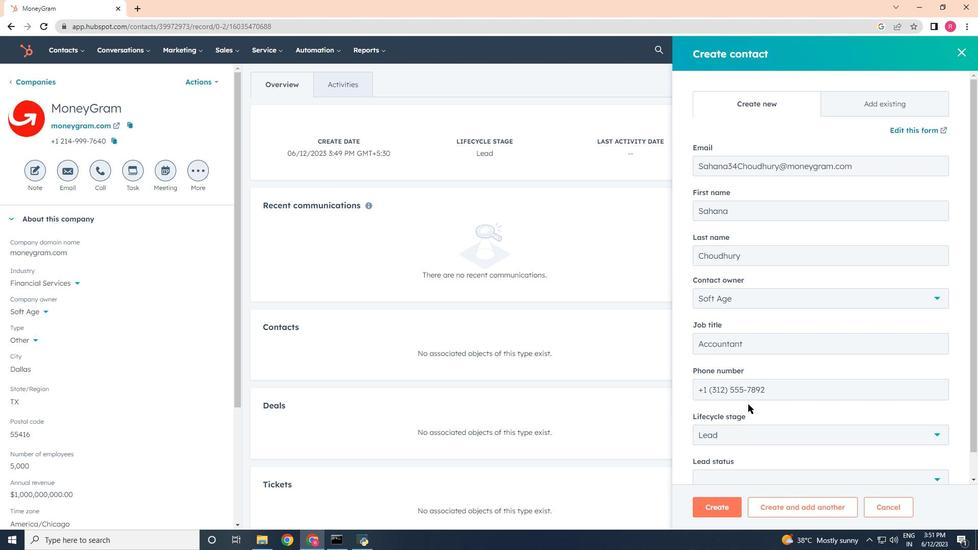 
Action: Mouse scrolled (749, 415) with delta (0, 0)
Screenshot: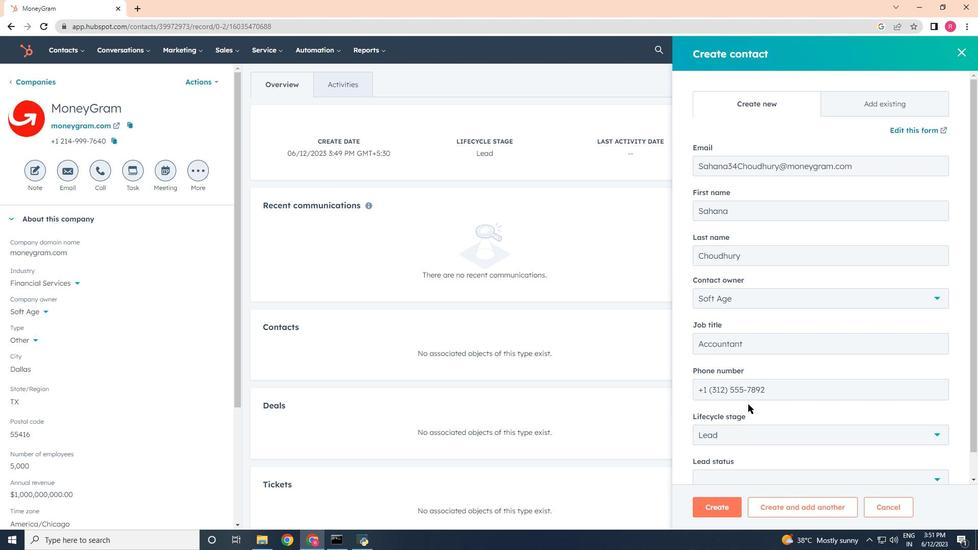 
Action: Mouse scrolled (749, 415) with delta (0, 0)
Screenshot: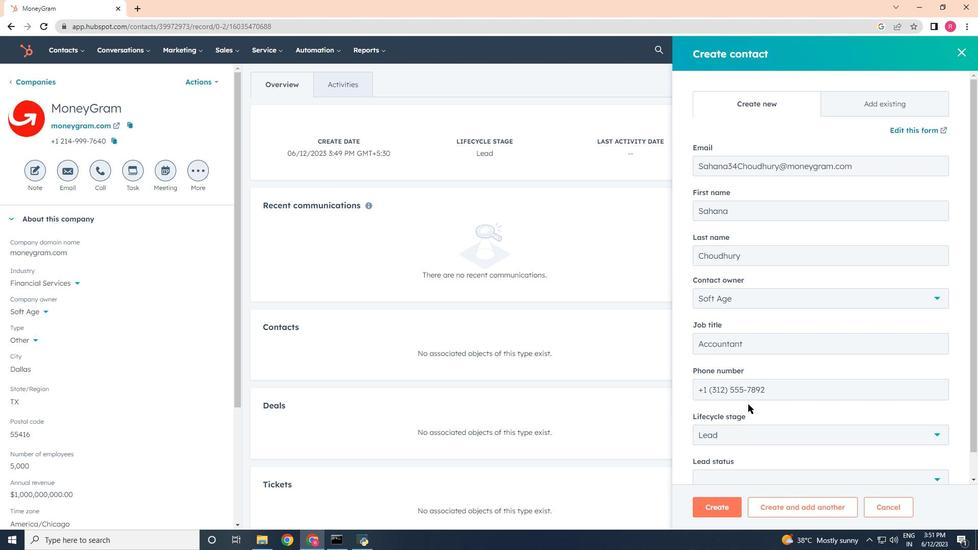 
Action: Mouse moved to (753, 452)
Screenshot: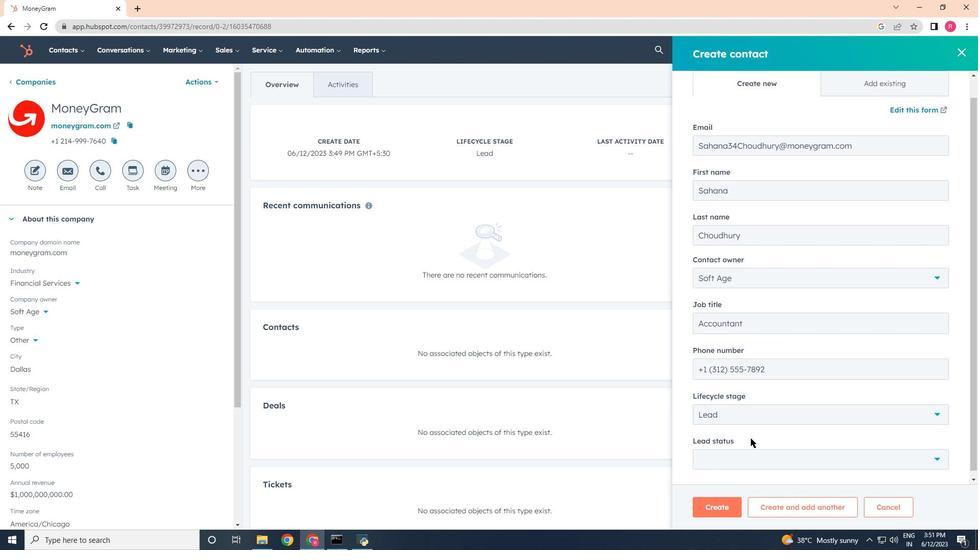 
Action: Mouse pressed left at (753, 452)
Screenshot: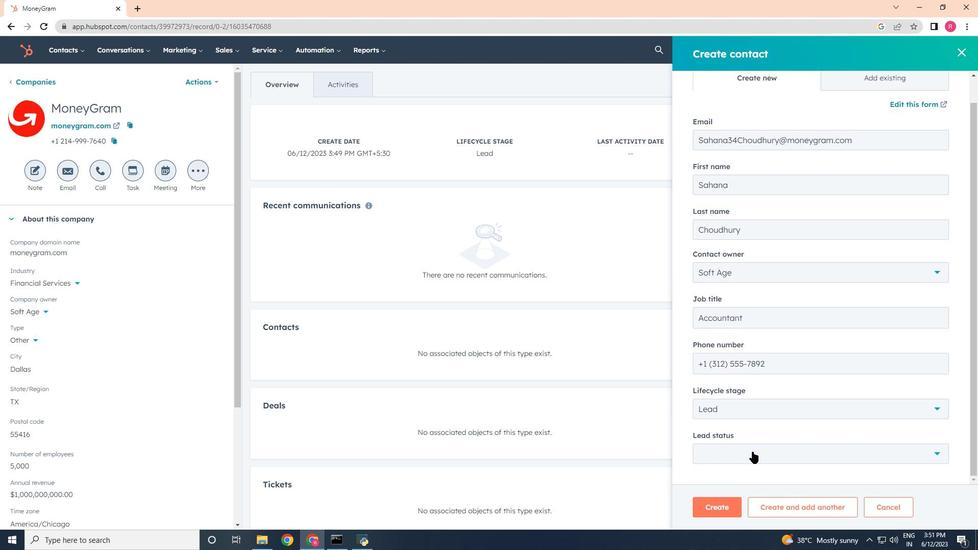 
Action: Mouse moved to (720, 382)
Screenshot: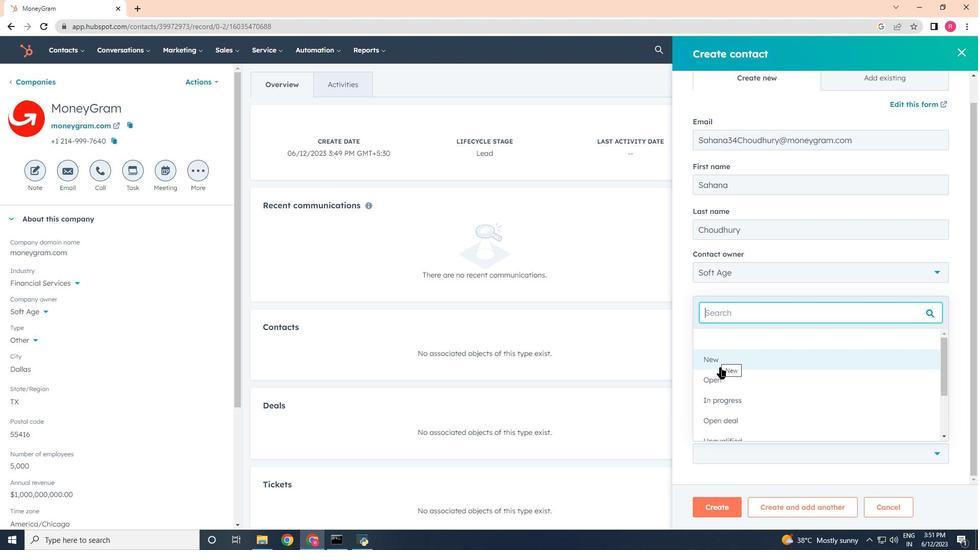 
Action: Mouse pressed left at (720, 382)
Screenshot: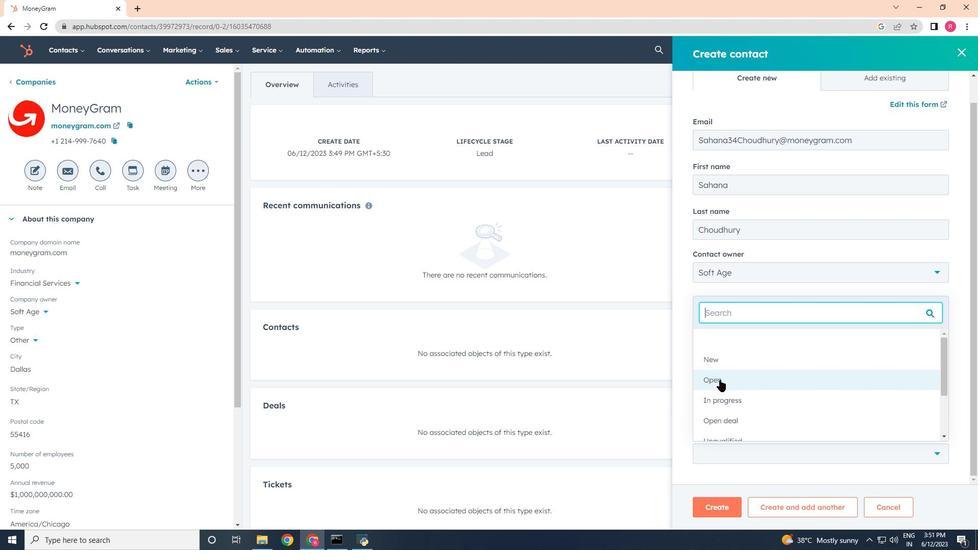 
Action: Mouse moved to (732, 481)
Screenshot: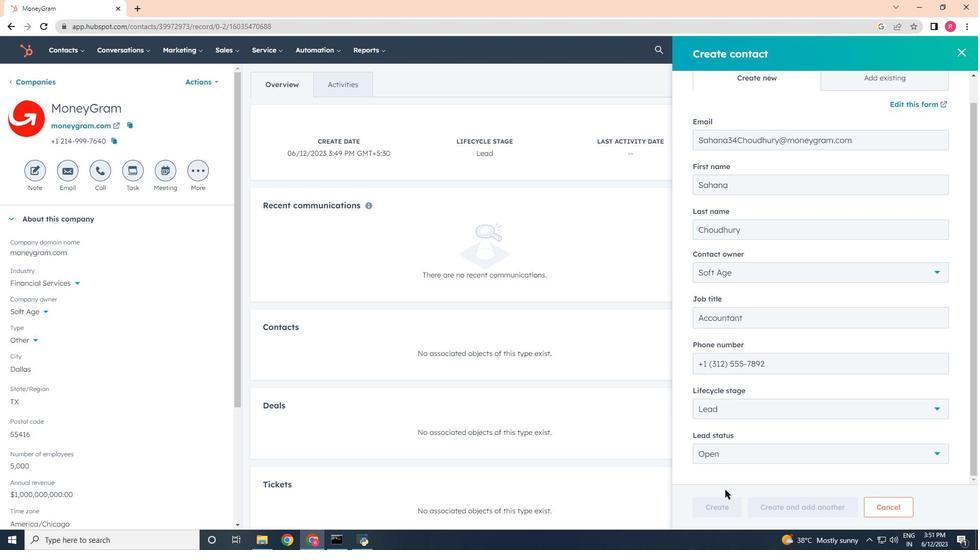 
Action: Mouse scrolled (732, 481) with delta (0, 0)
Screenshot: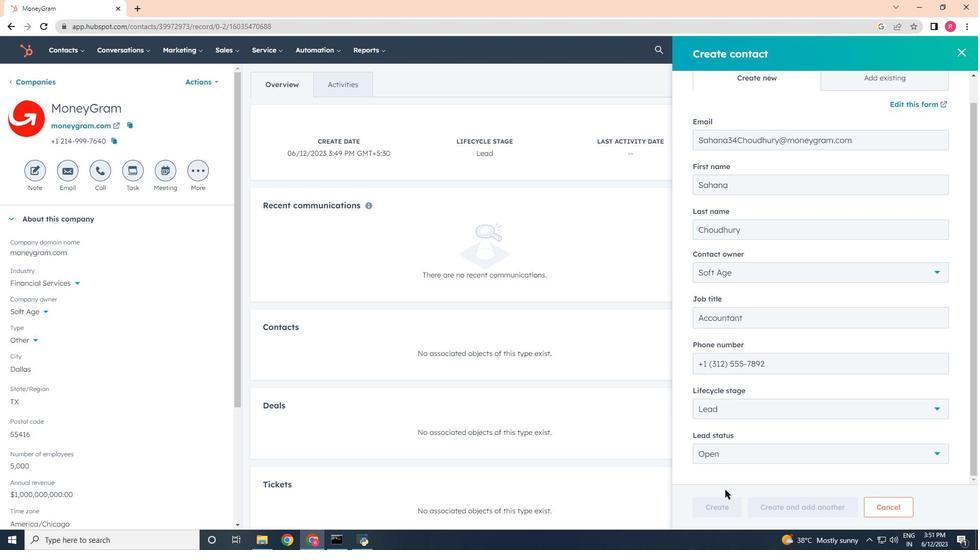 
Action: Mouse scrolled (732, 481) with delta (0, 0)
Screenshot: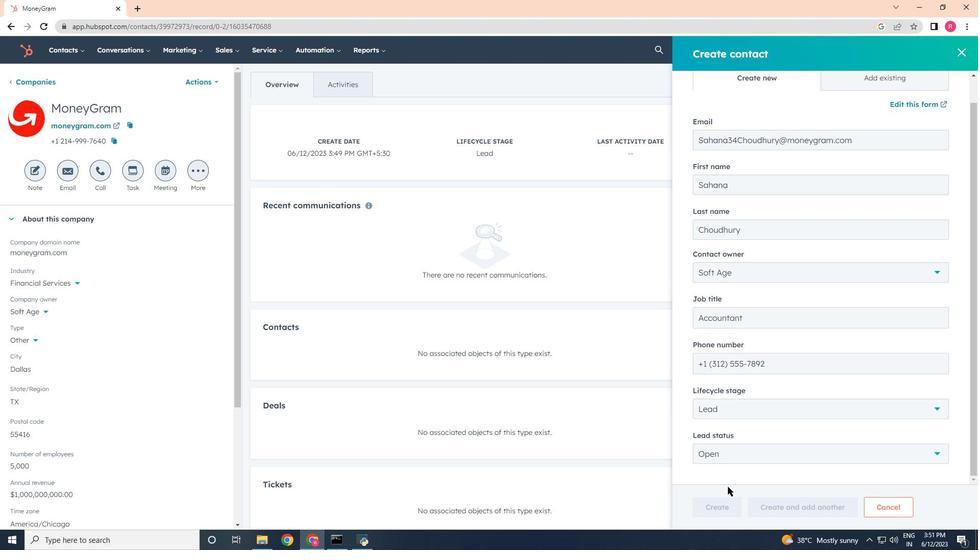 
Action: Mouse moved to (732, 480)
Screenshot: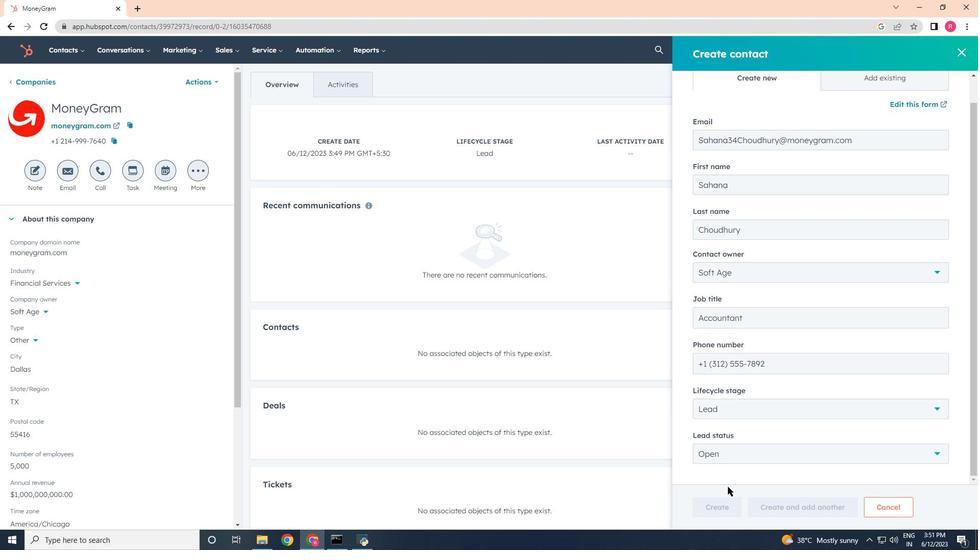 
Action: Mouse scrolled (732, 480) with delta (0, 0)
Screenshot: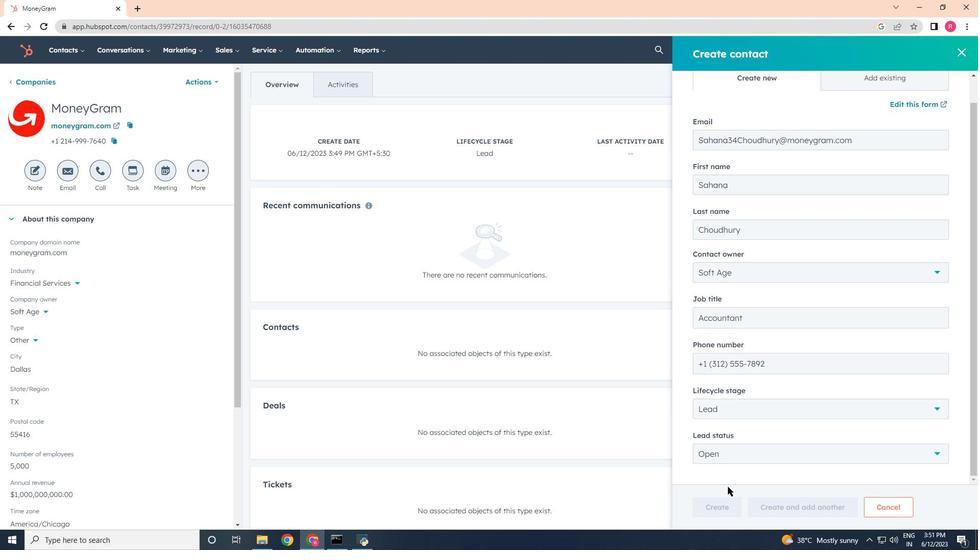 
Action: Mouse moved to (732, 480)
Screenshot: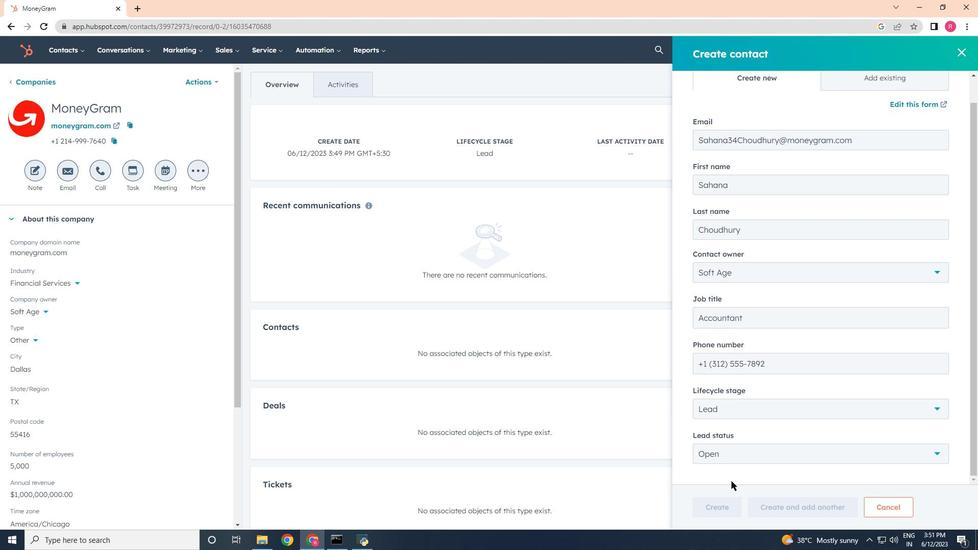 
Action: Mouse scrolled (732, 479) with delta (0, 0)
Screenshot: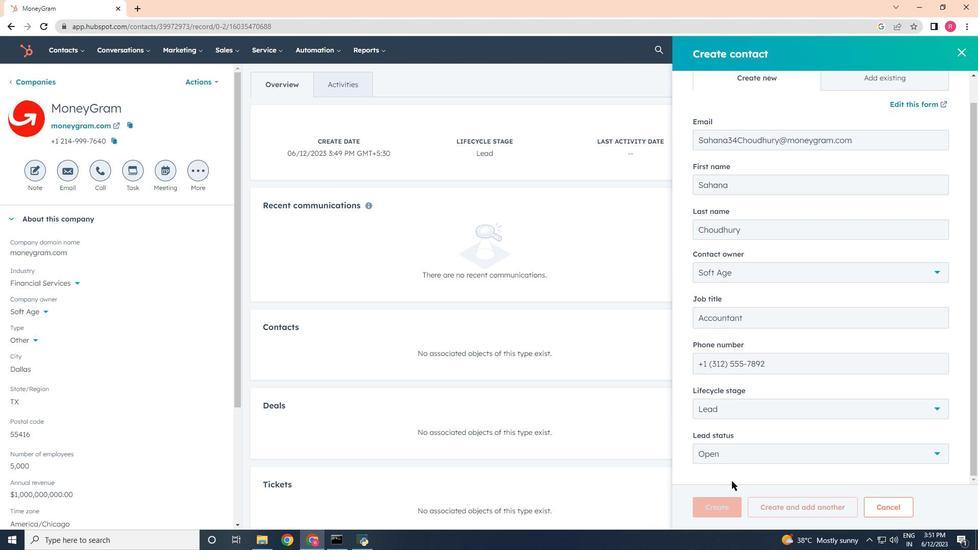 
Action: Mouse moved to (719, 510)
Screenshot: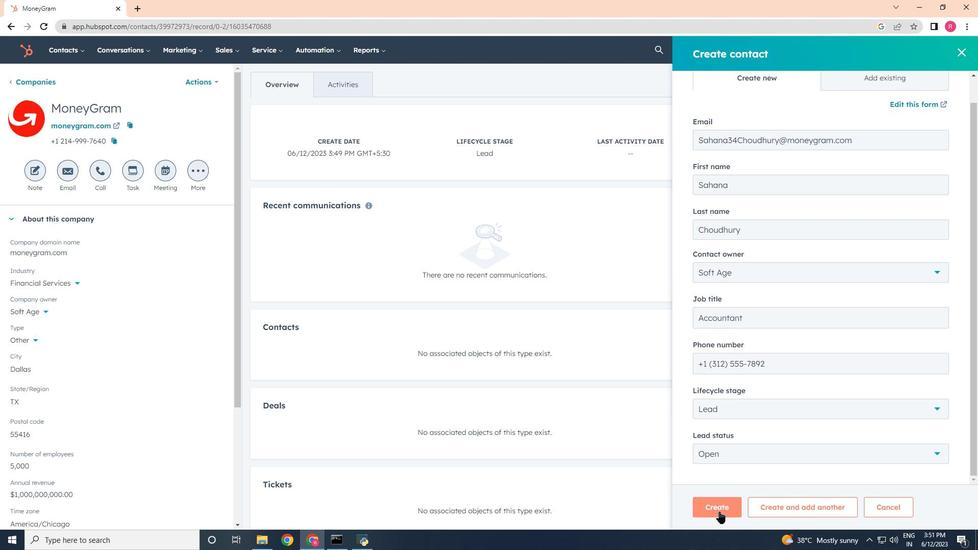 
Action: Mouse pressed left at (719, 510)
Screenshot: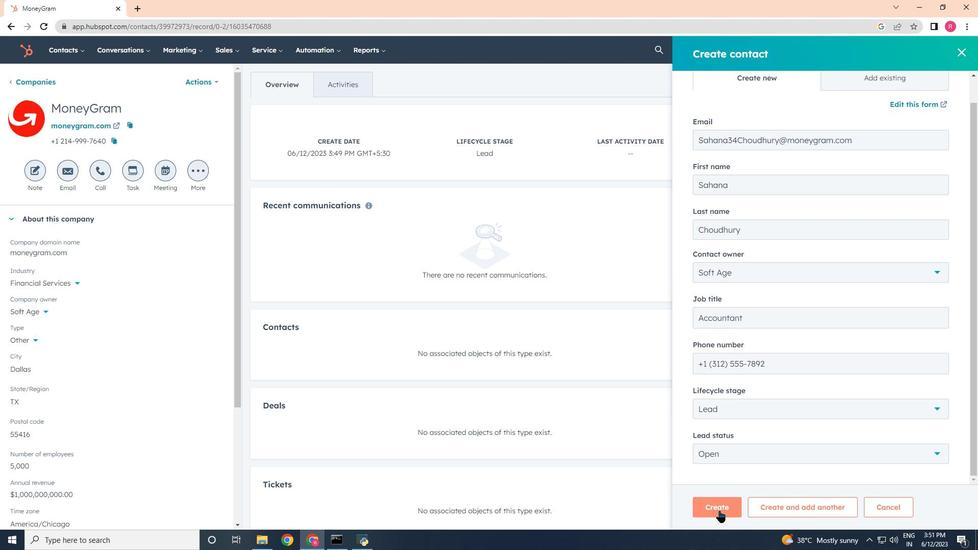 
